 Task: Check the traffic on the Gowanus Expressway.
Action: Mouse moved to (145, 61)
Screenshot: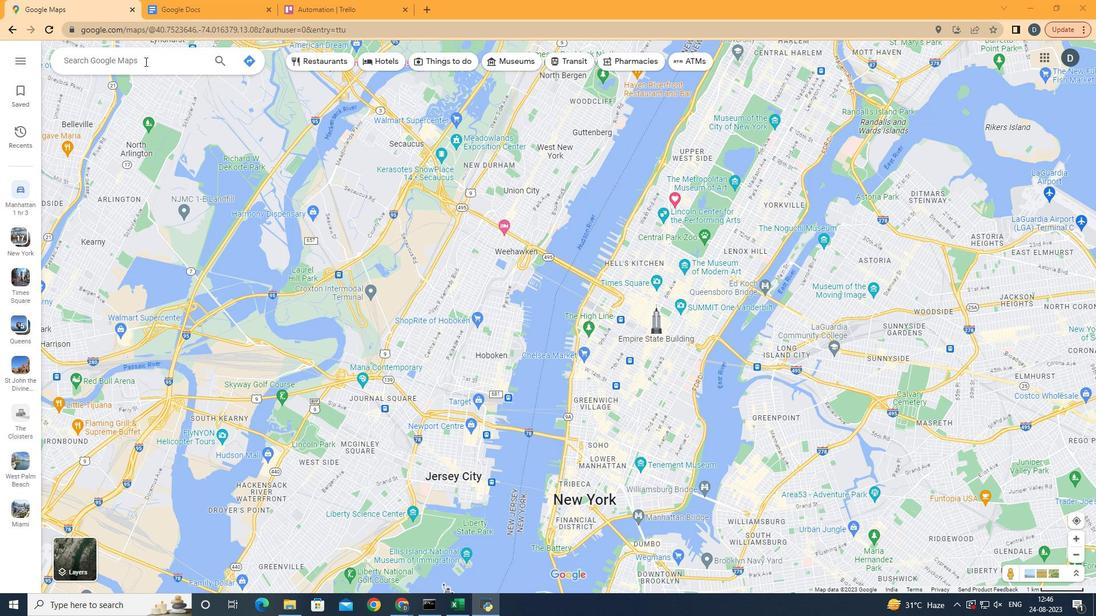 
Action: Mouse pressed left at (145, 61)
Screenshot: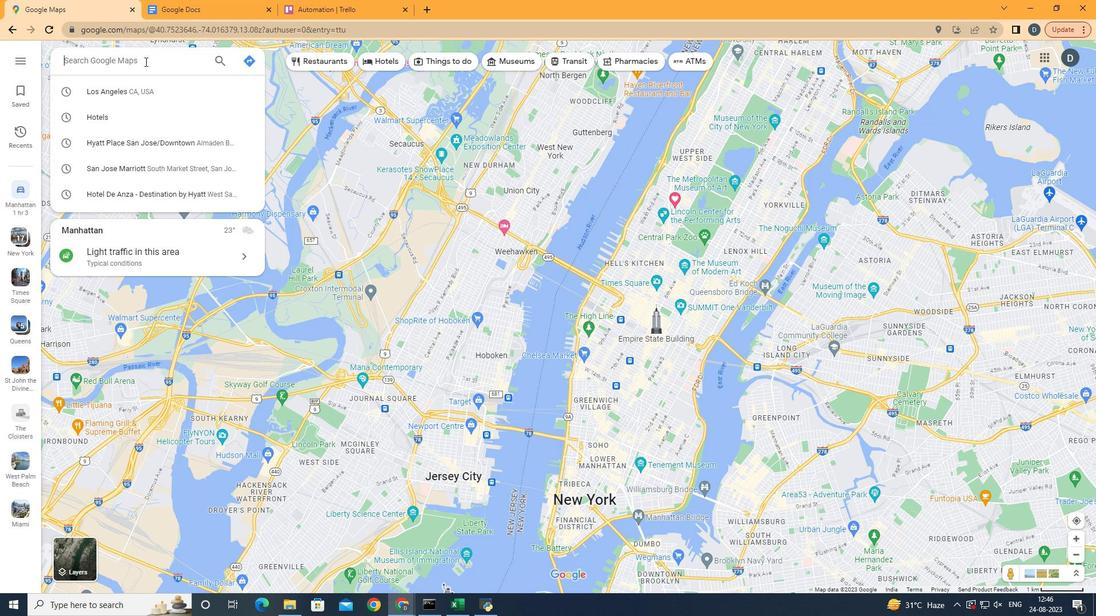 
Action: Key pressed <Key.shift>Gowanus<Key.space><Key.shift><Key.shift><Key.shift>Expressway
Screenshot: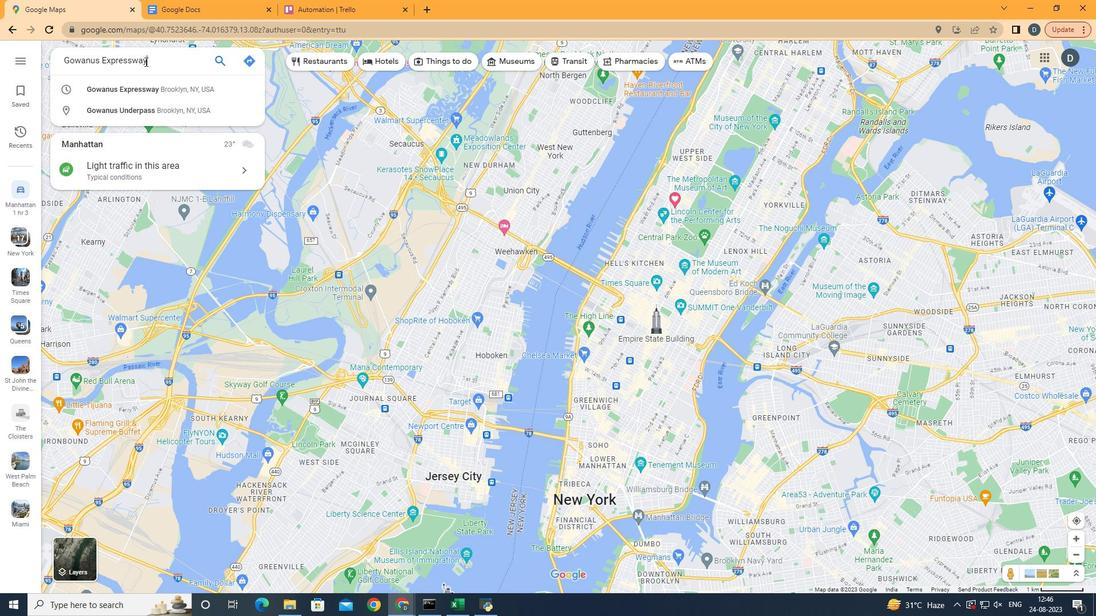 
Action: Mouse moved to (186, 88)
Screenshot: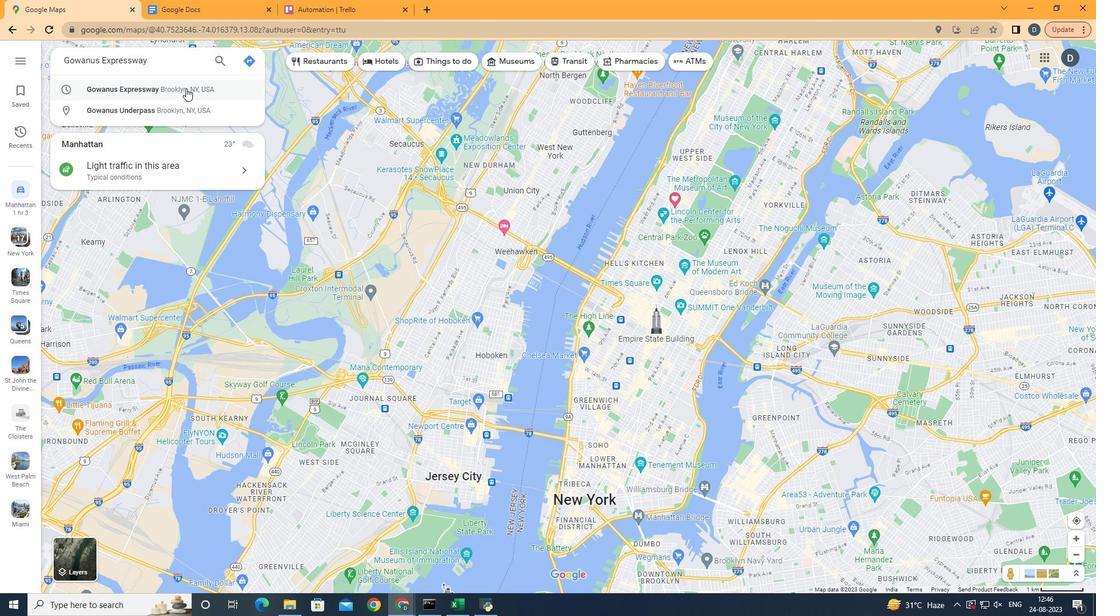
Action: Mouse pressed left at (186, 88)
Screenshot: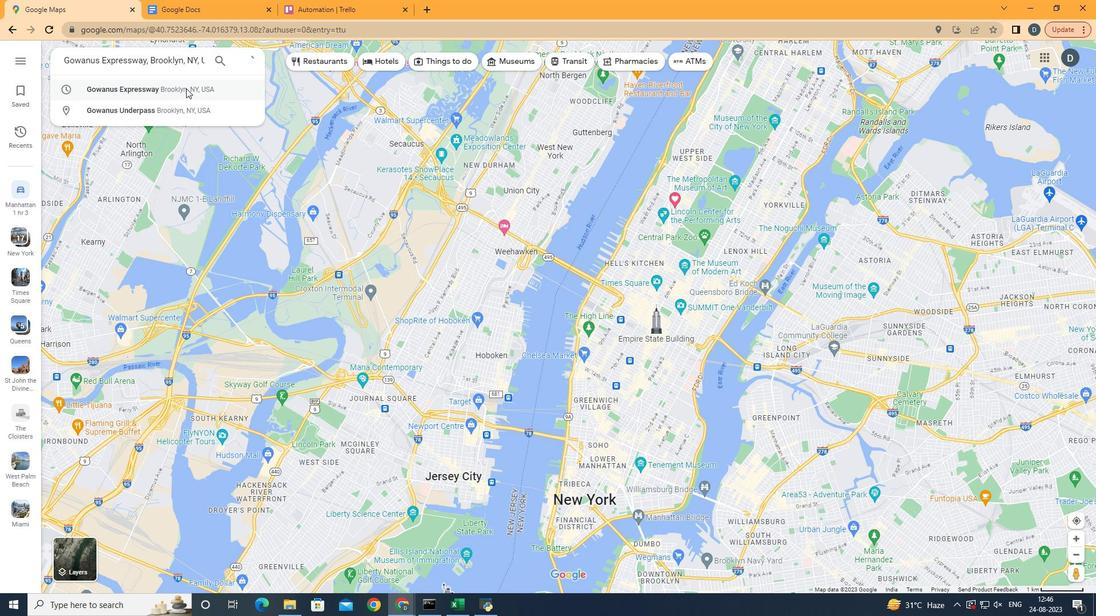 
Action: Mouse moved to (388, 560)
Screenshot: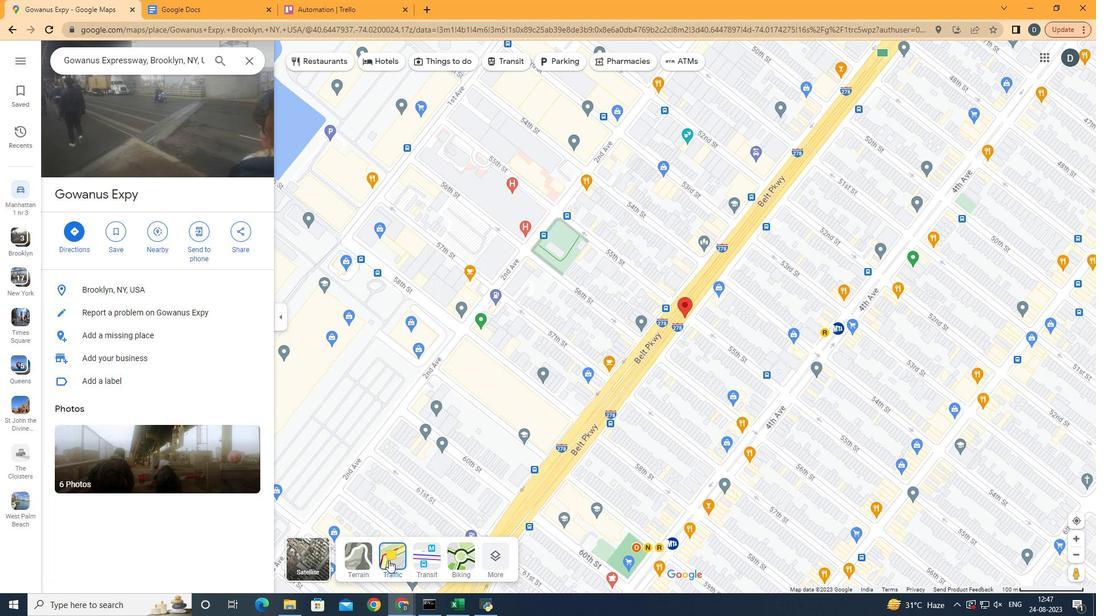 
Action: Mouse pressed left at (388, 560)
Screenshot: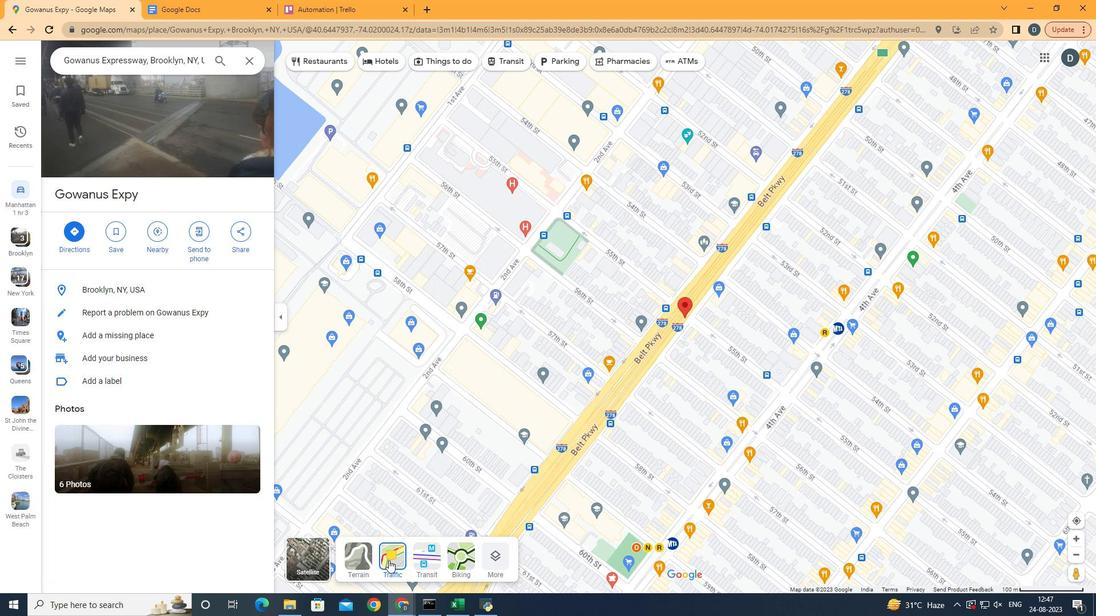 
Action: Mouse moved to (514, 415)
Screenshot: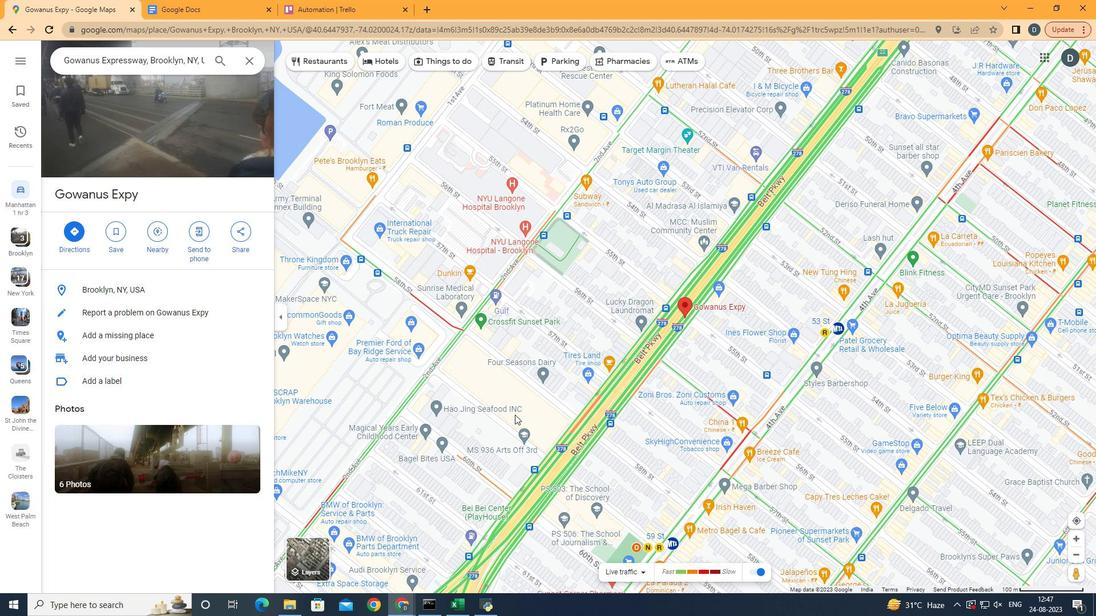 
Action: Mouse scrolled (514, 414) with delta (0, 0)
Screenshot: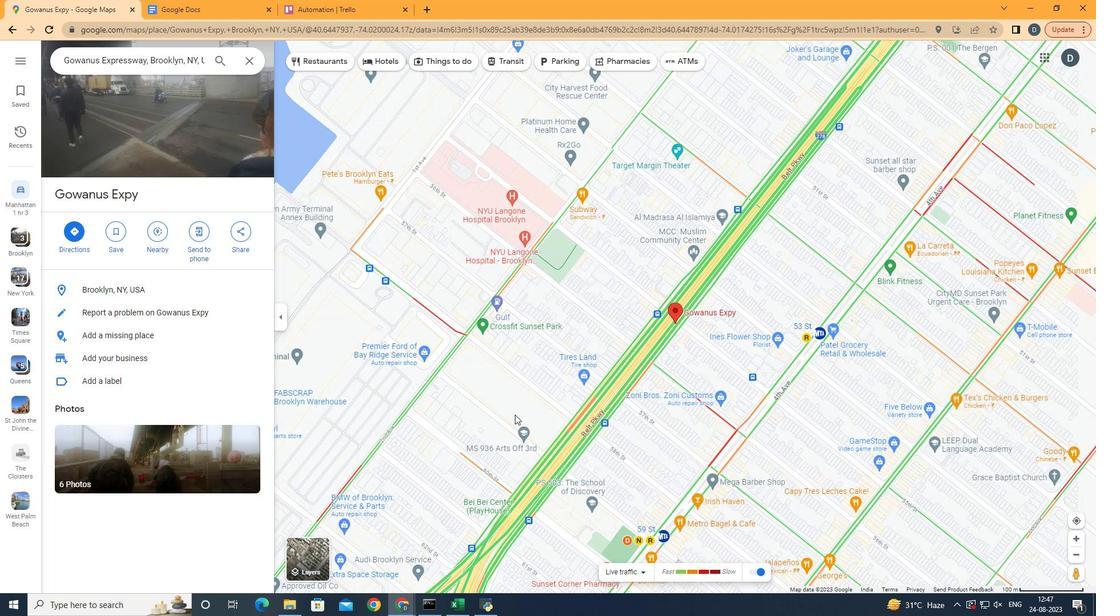 
Action: Mouse scrolled (514, 414) with delta (0, 0)
Screenshot: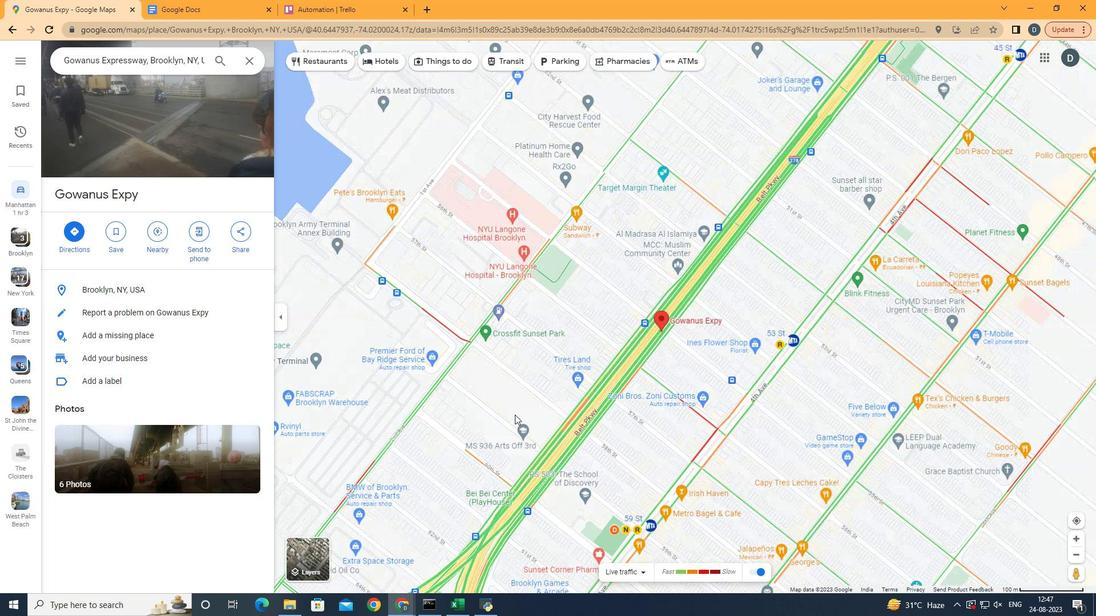 
Action: Mouse scrolled (514, 414) with delta (0, 0)
Screenshot: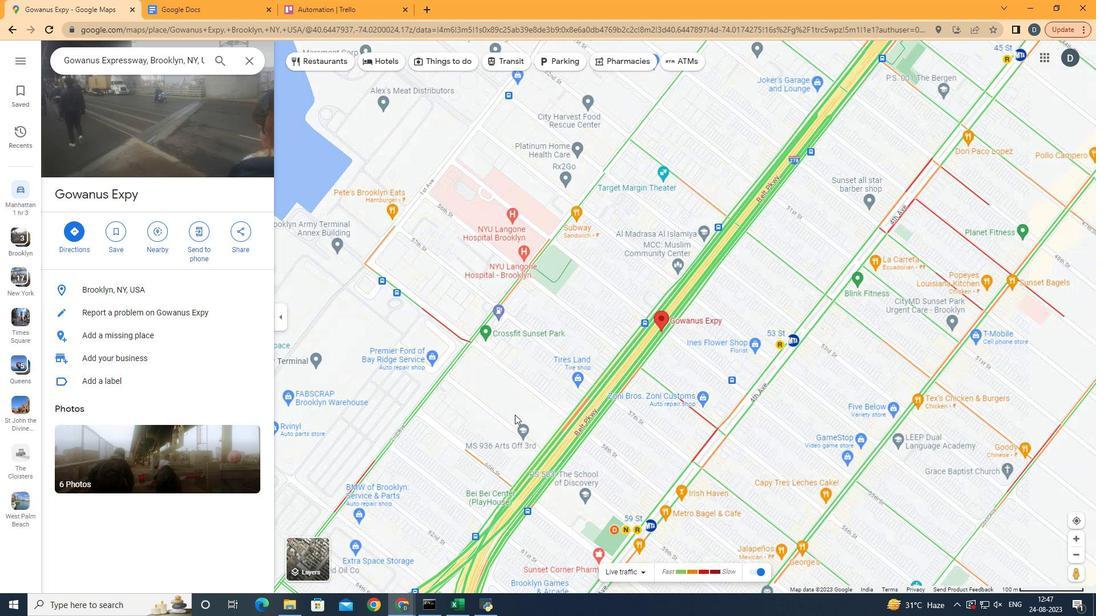 
Action: Mouse scrolled (514, 414) with delta (0, 0)
Screenshot: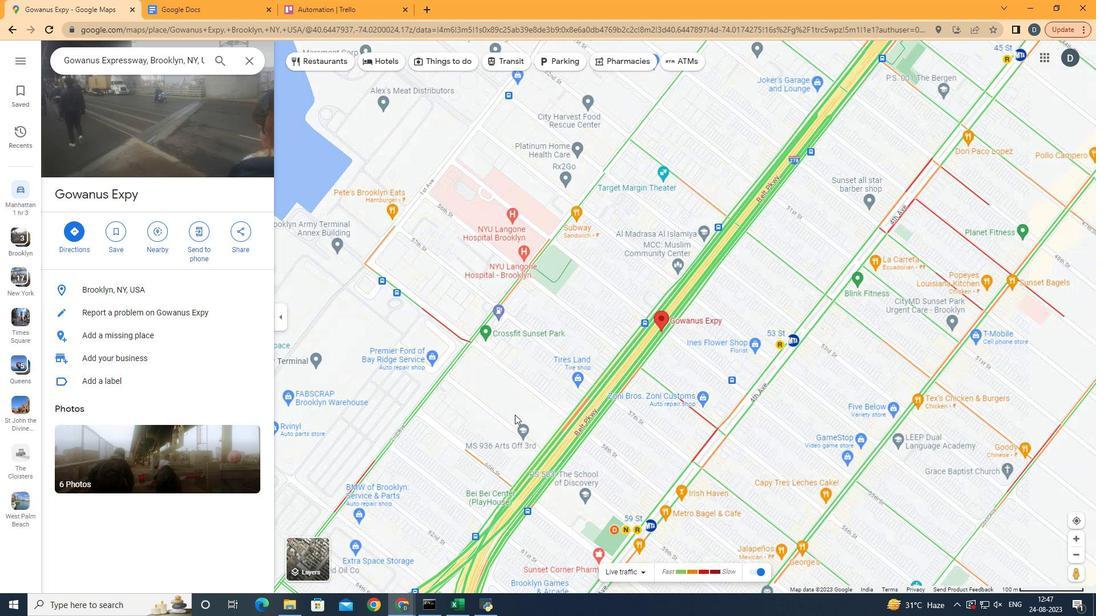 
Action: Mouse scrolled (514, 414) with delta (0, 0)
Screenshot: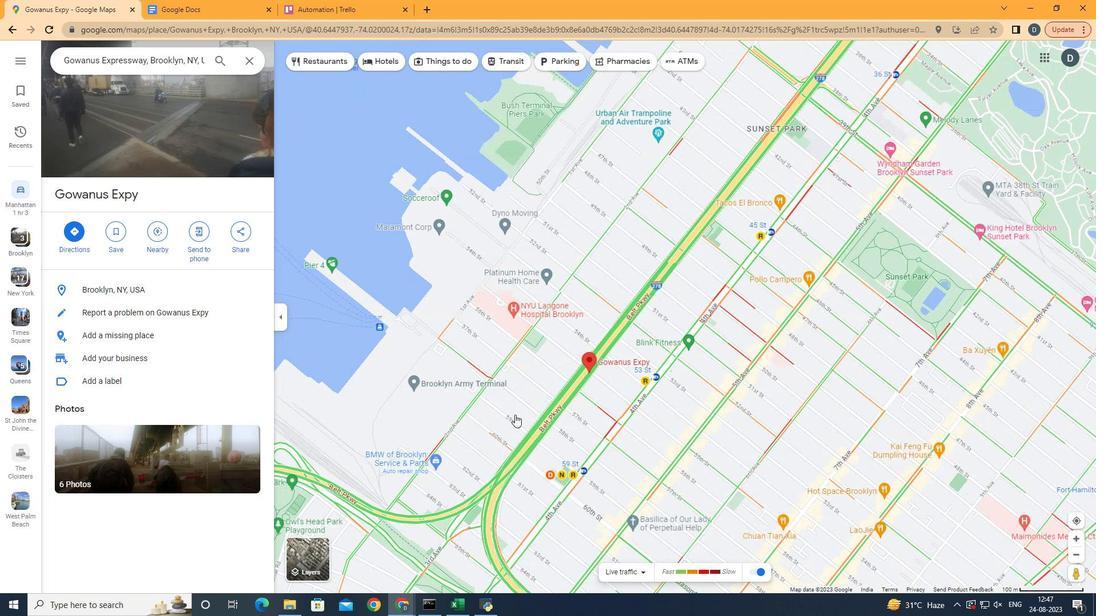 
Action: Mouse scrolled (514, 414) with delta (0, 0)
Screenshot: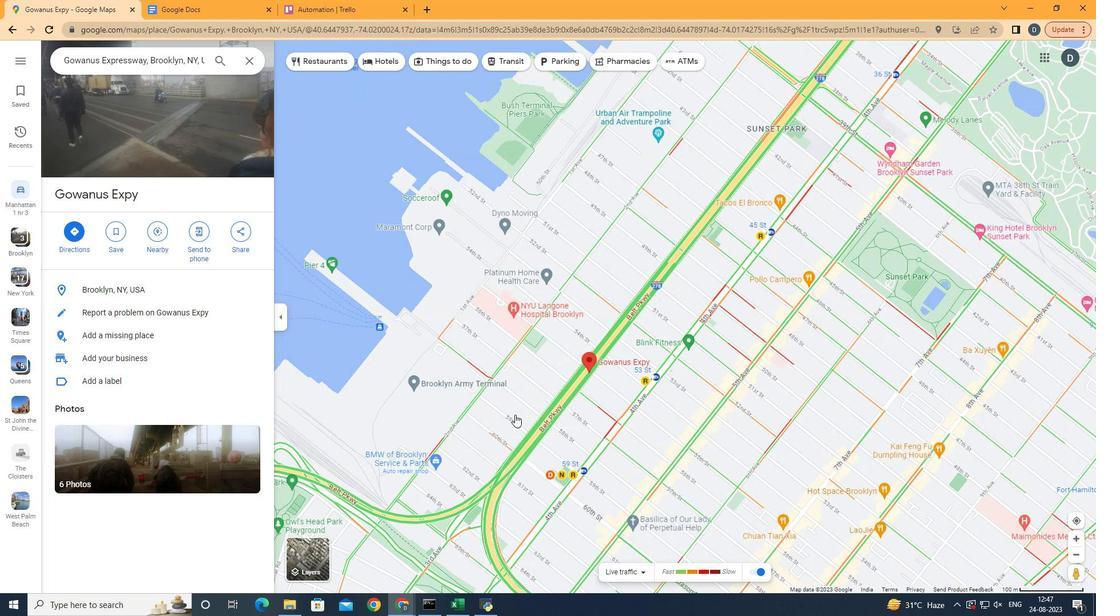 
Action: Mouse scrolled (514, 414) with delta (0, 0)
Screenshot: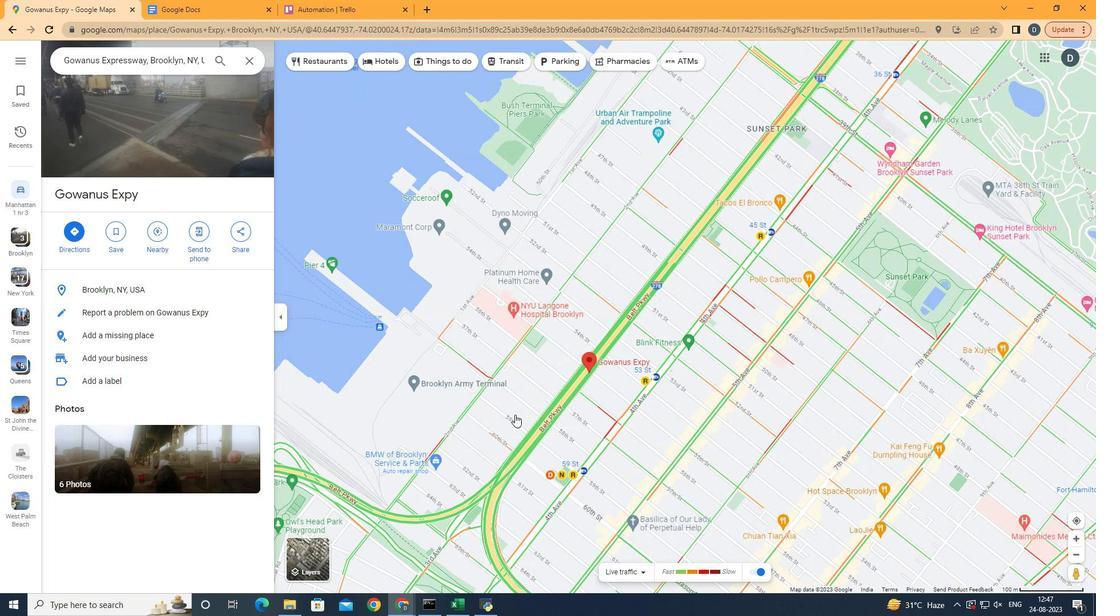 
Action: Mouse scrolled (514, 414) with delta (0, 0)
Screenshot: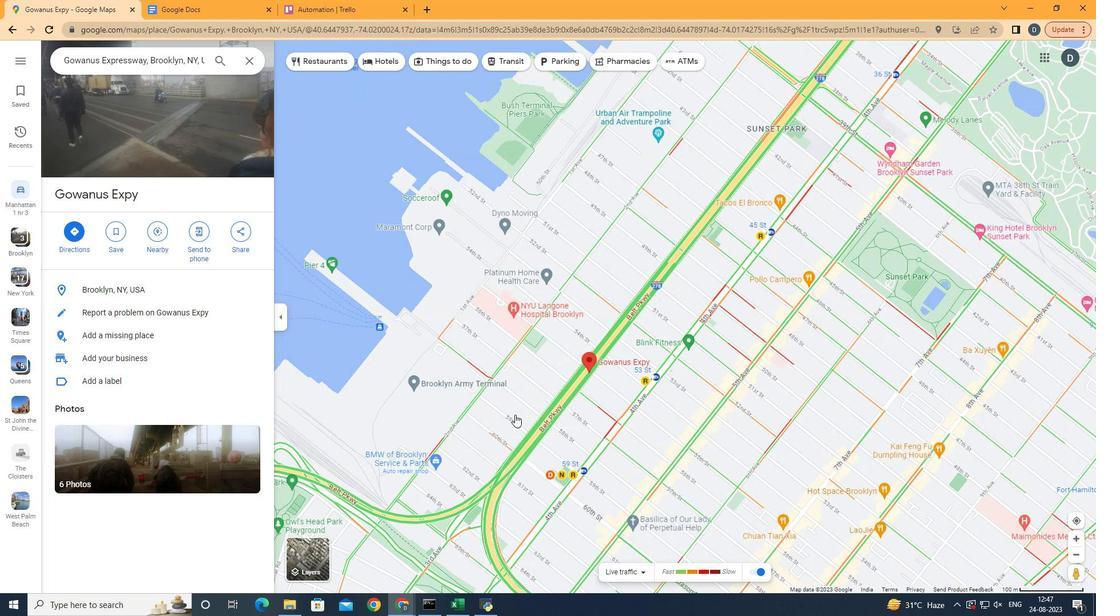 
Action: Mouse scrolled (514, 414) with delta (0, 0)
Screenshot: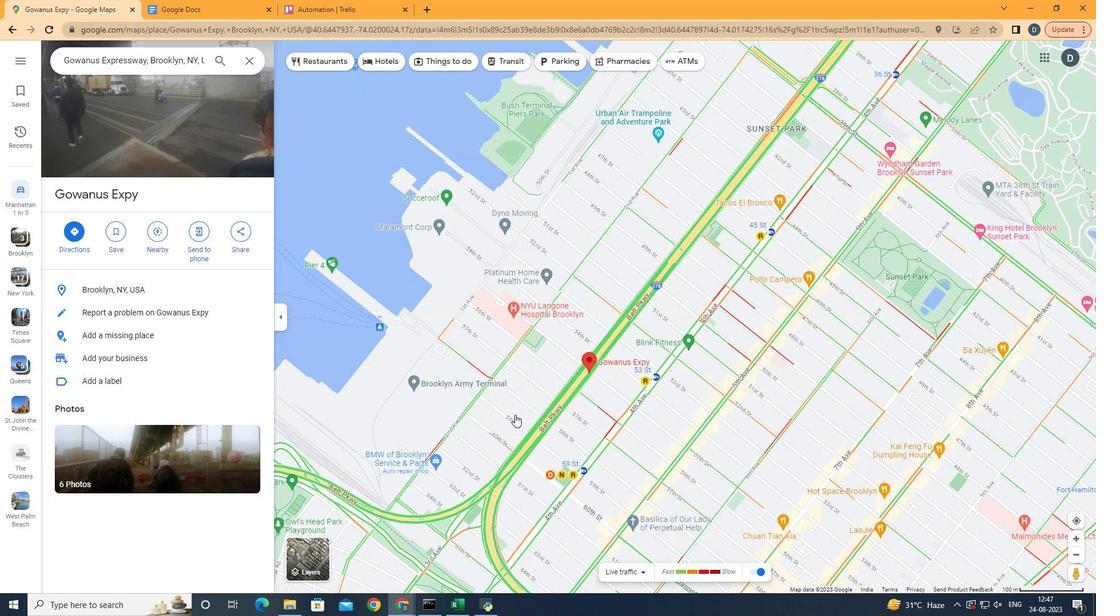 
Action: Mouse moved to (624, 375)
Screenshot: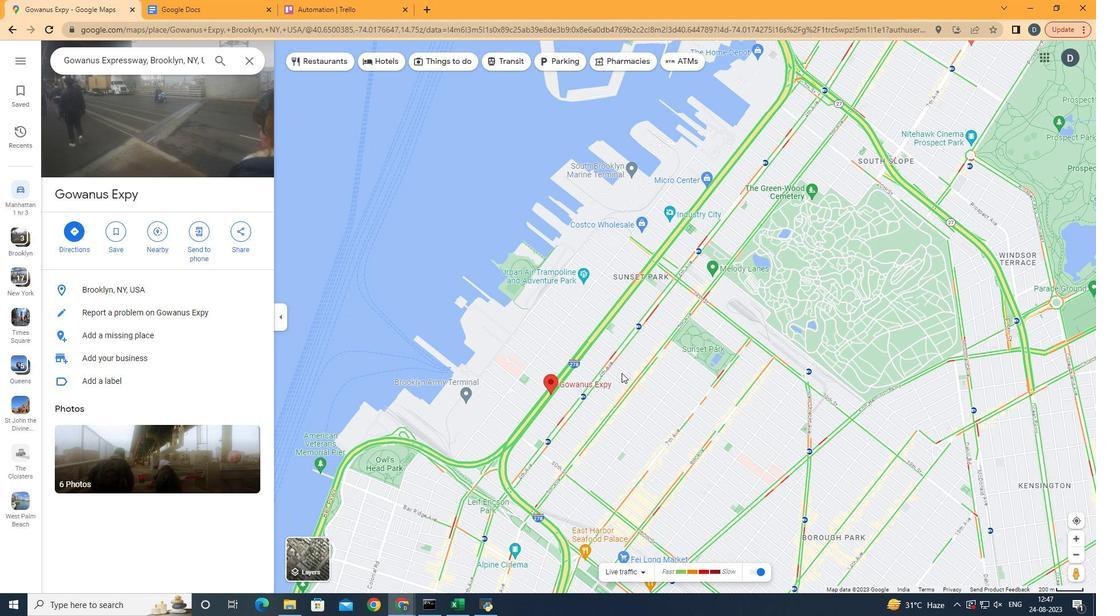 
Action: Mouse pressed left at (624, 375)
Screenshot: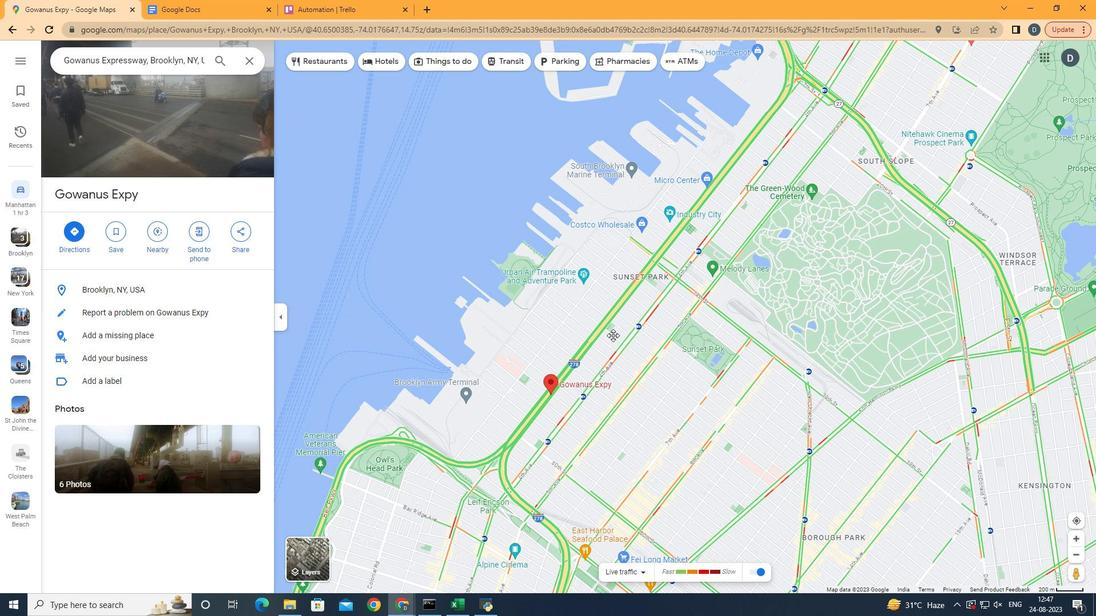 
Action: Mouse moved to (634, 278)
Screenshot: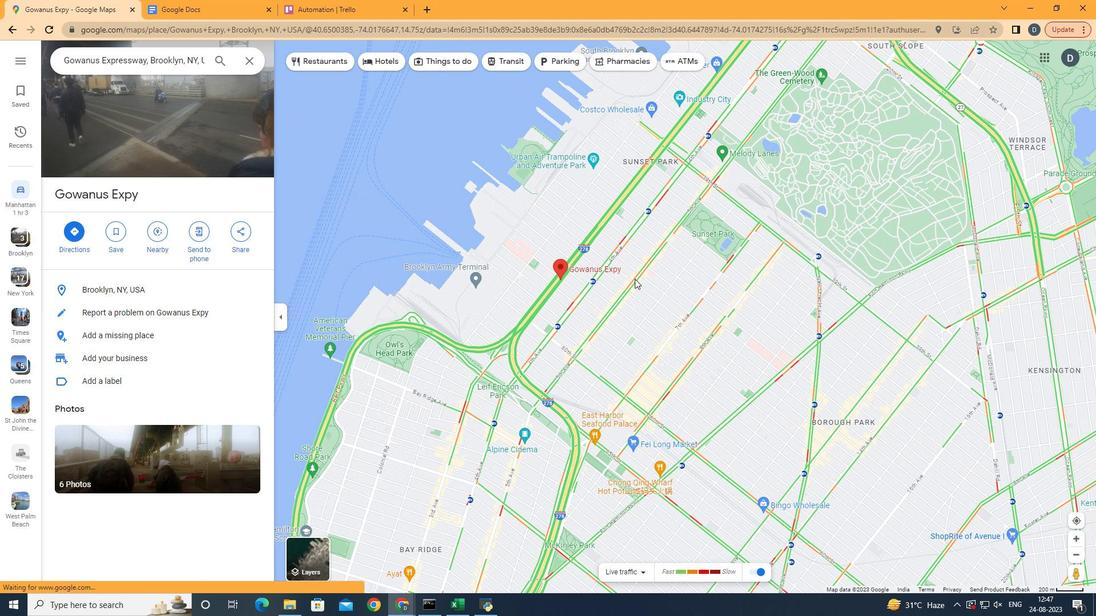 
Action: Mouse scrolled (634, 278) with delta (0, 0)
Screenshot: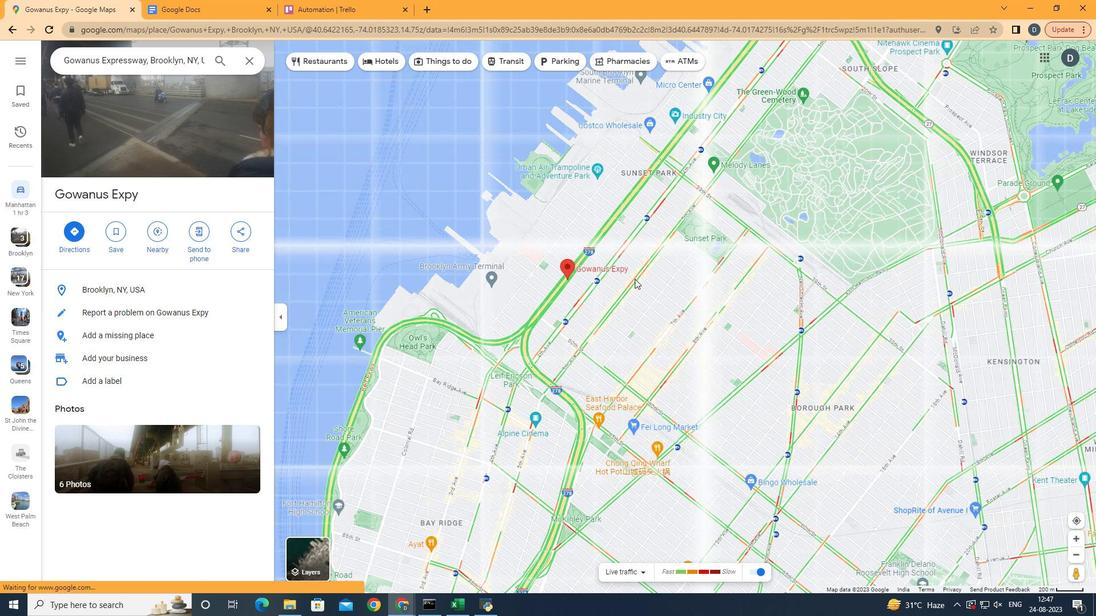 
Action: Mouse moved to (634, 279)
Screenshot: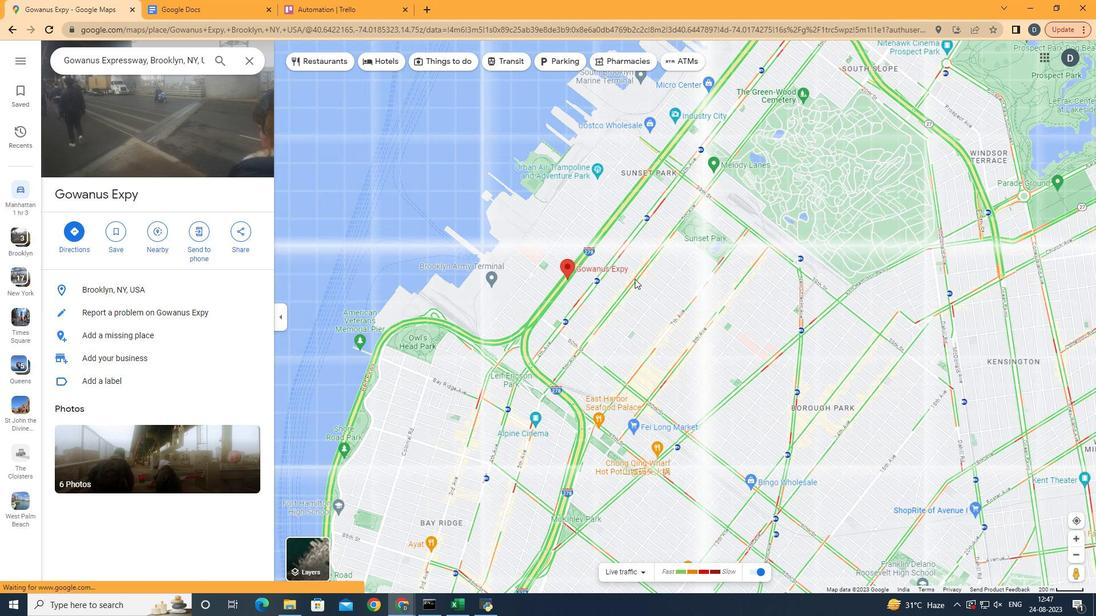 
Action: Mouse scrolled (634, 278) with delta (0, 0)
Screenshot: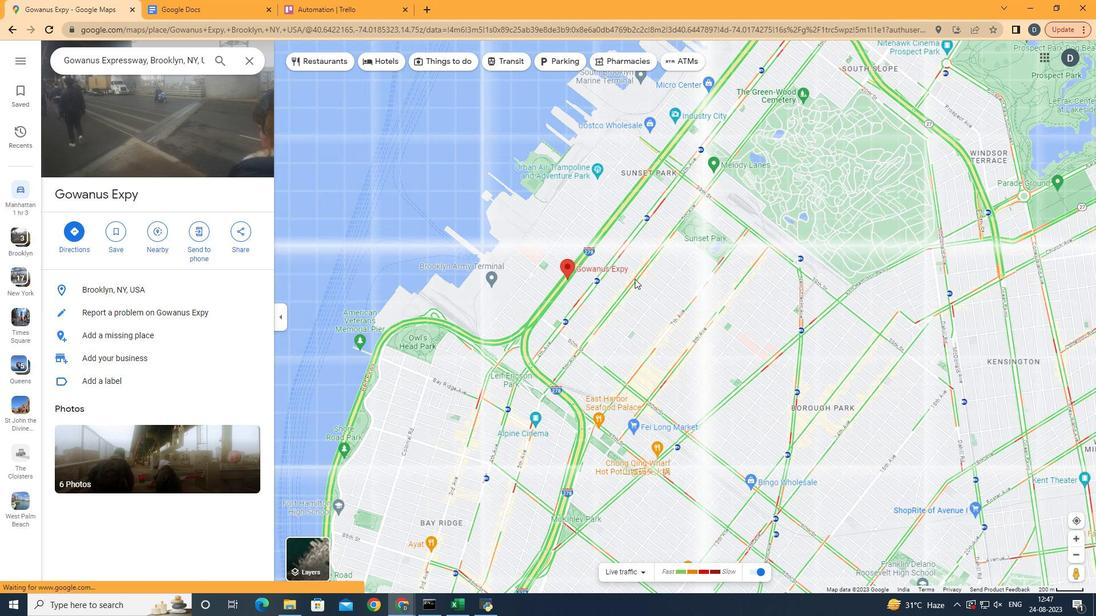 
Action: Mouse scrolled (634, 278) with delta (0, 0)
Screenshot: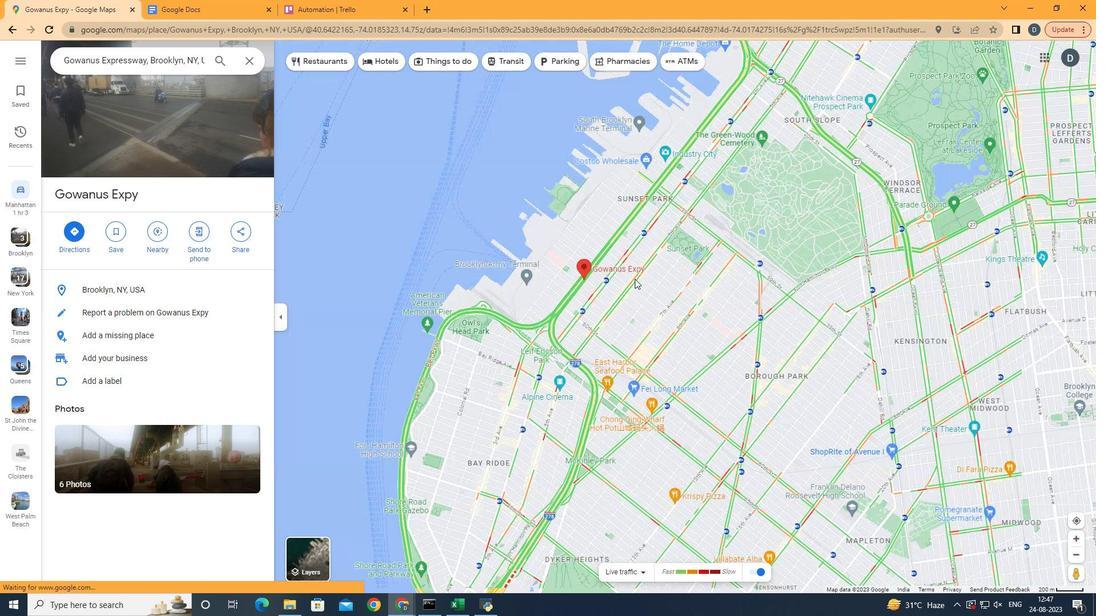 
Action: Mouse scrolled (634, 278) with delta (0, 0)
Screenshot: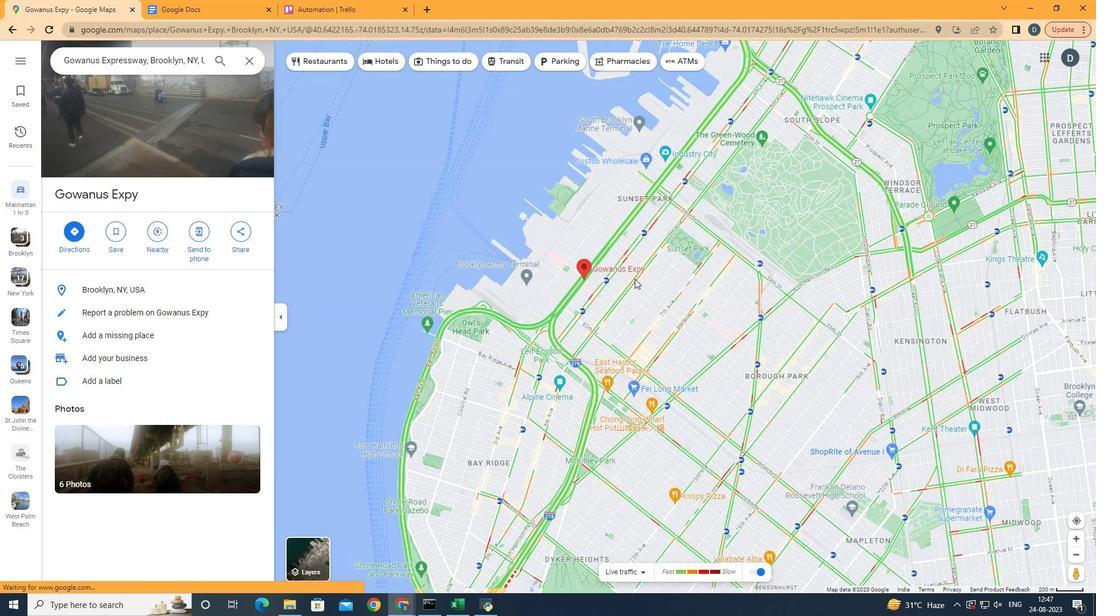 
Action: Mouse scrolled (634, 278) with delta (0, 0)
Screenshot: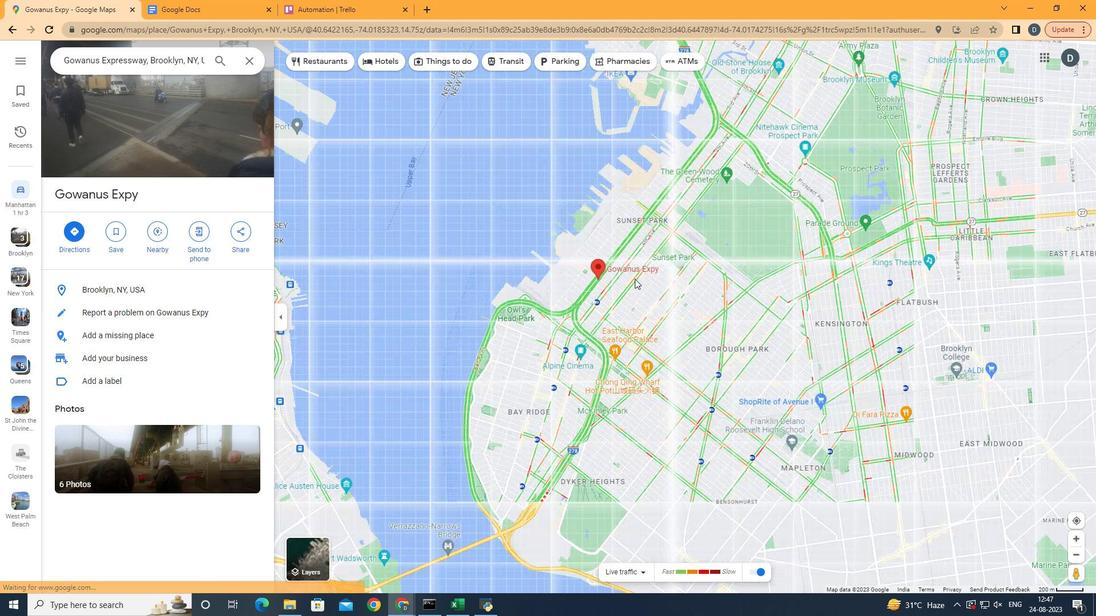 
Action: Mouse moved to (664, 291)
Screenshot: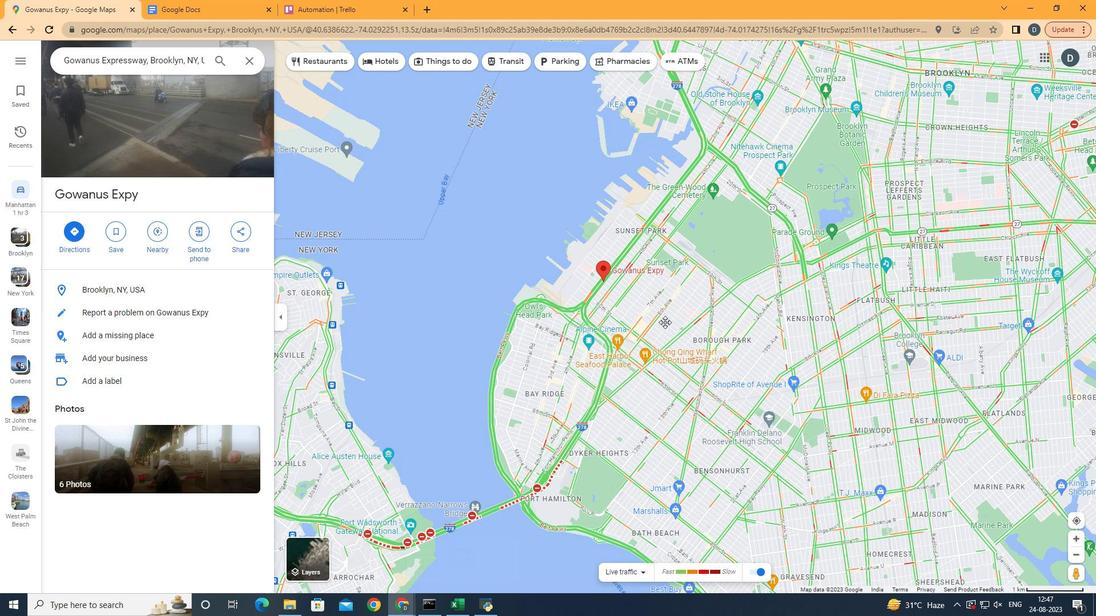 
Action: Mouse pressed left at (664, 291)
Screenshot: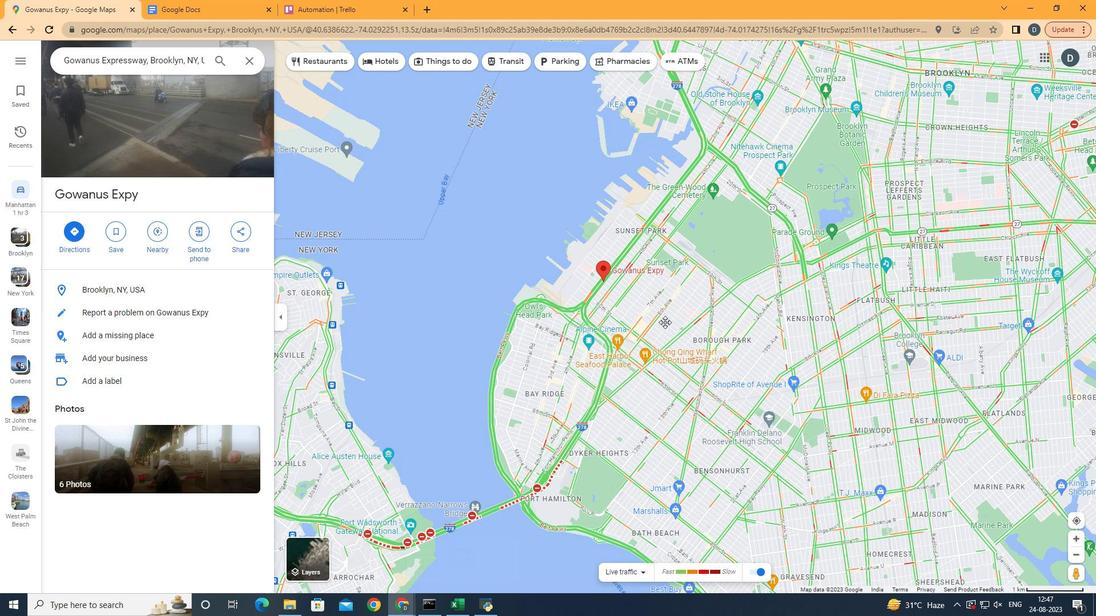 
Action: Mouse moved to (469, 493)
Screenshot: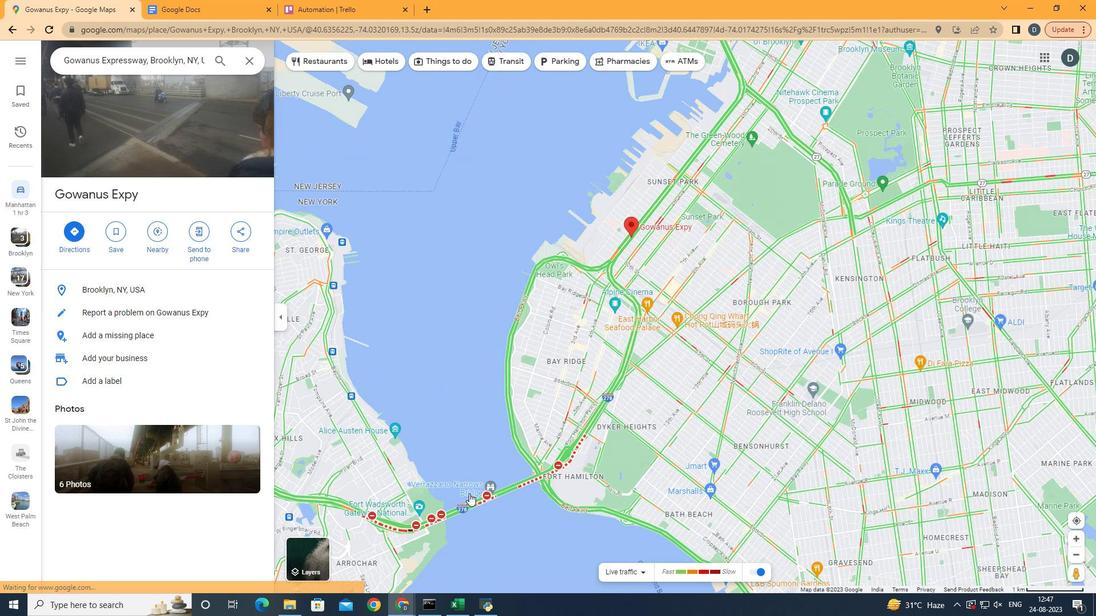 
Action: Mouse scrolled (469, 494) with delta (0, 0)
Screenshot: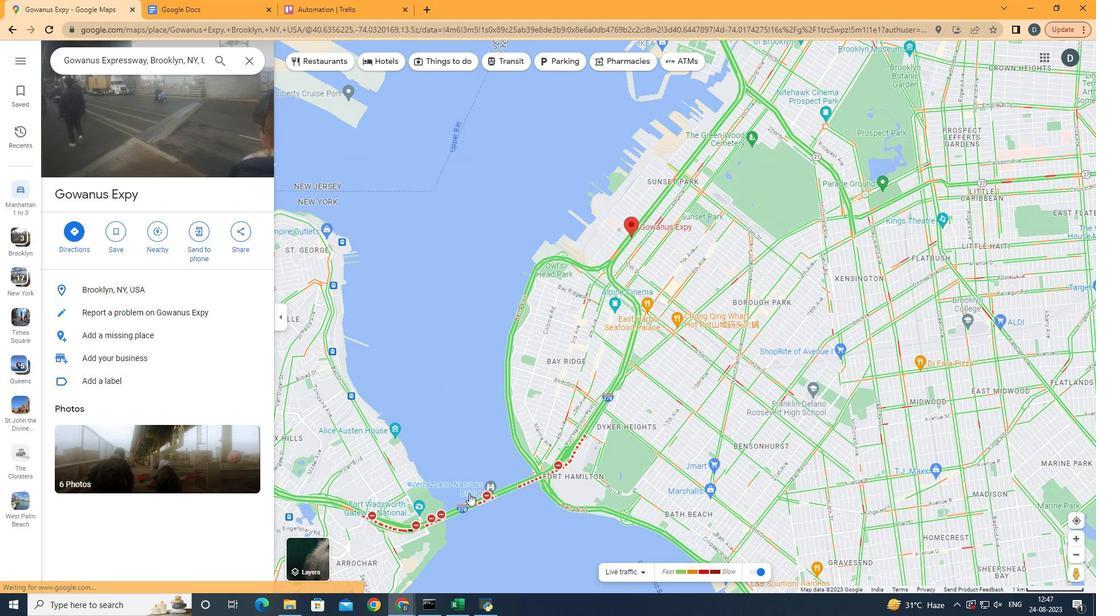 
Action: Mouse scrolled (469, 494) with delta (0, 0)
Screenshot: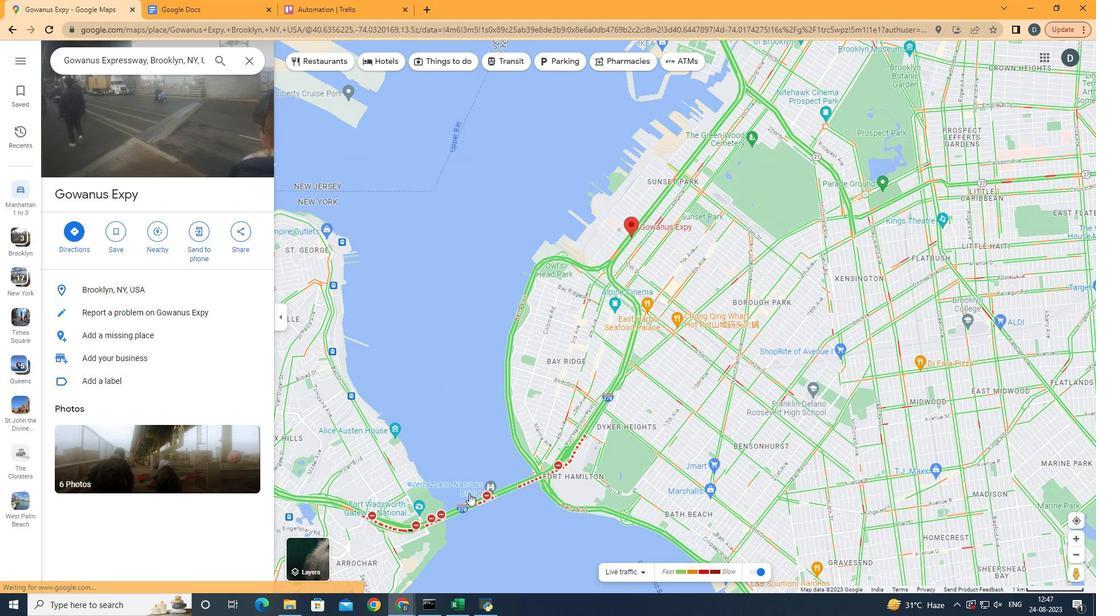 
Action: Mouse scrolled (469, 494) with delta (0, 0)
Screenshot: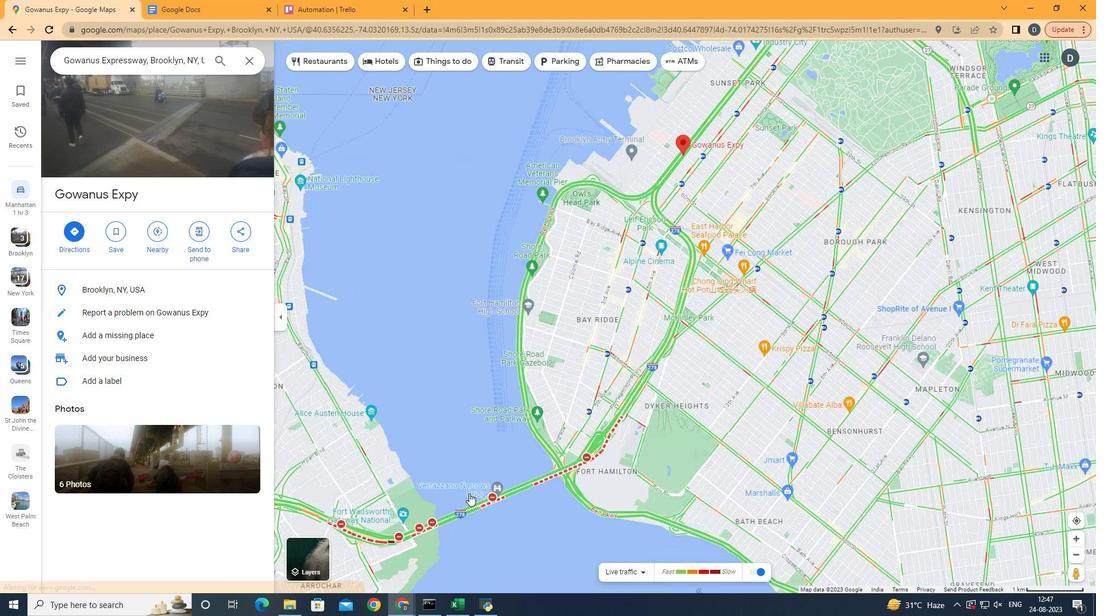 
Action: Mouse scrolled (469, 494) with delta (0, 0)
Screenshot: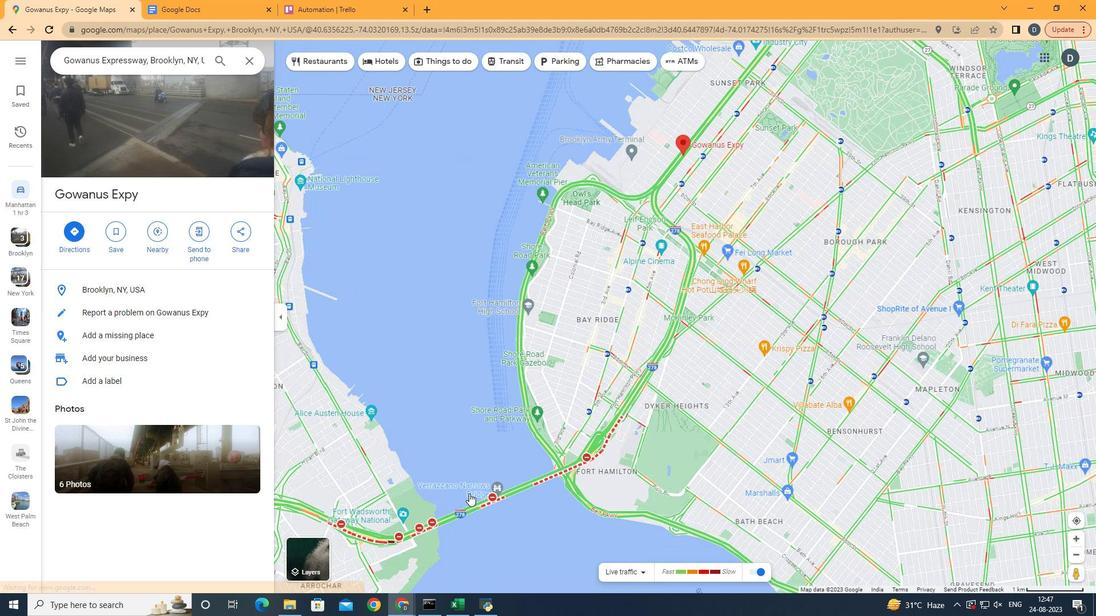 
Action: Mouse scrolled (469, 494) with delta (0, 0)
Screenshot: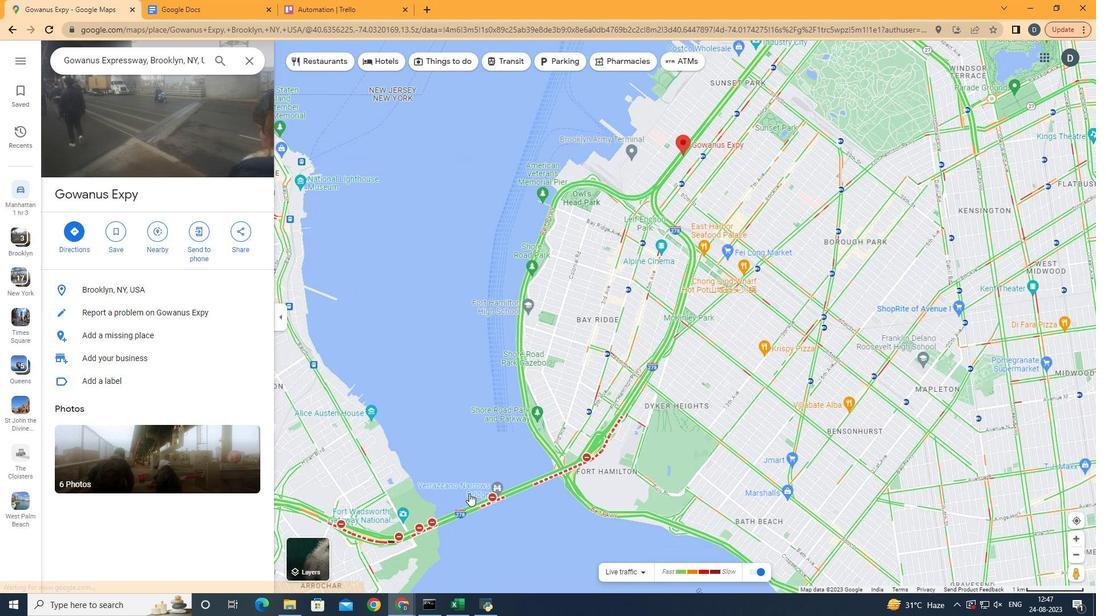 
Action: Mouse moved to (759, 212)
Screenshot: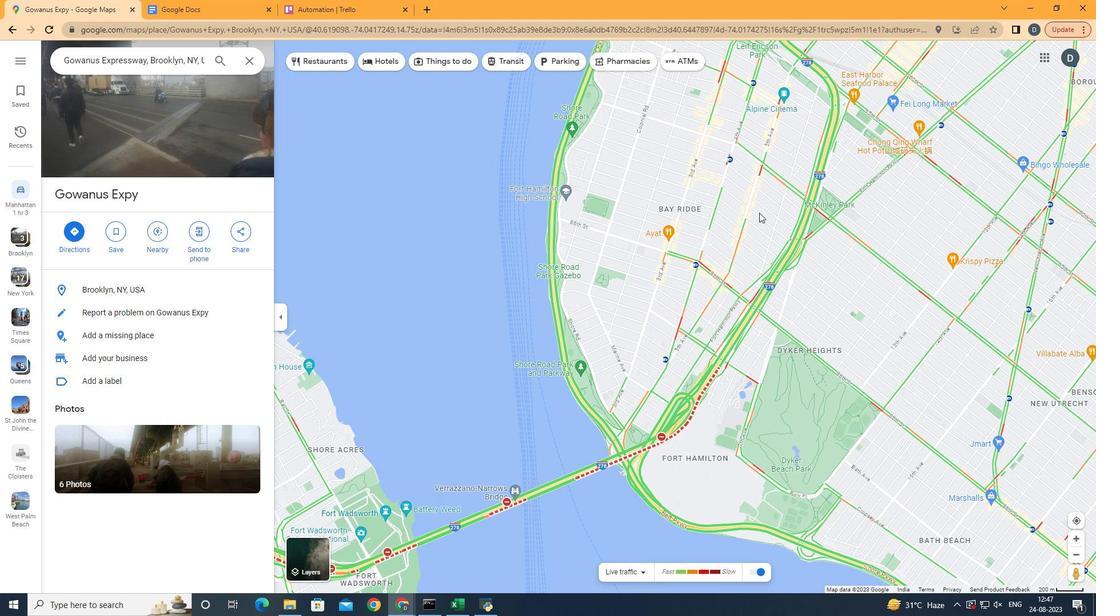 
Action: Mouse pressed left at (759, 212)
Screenshot: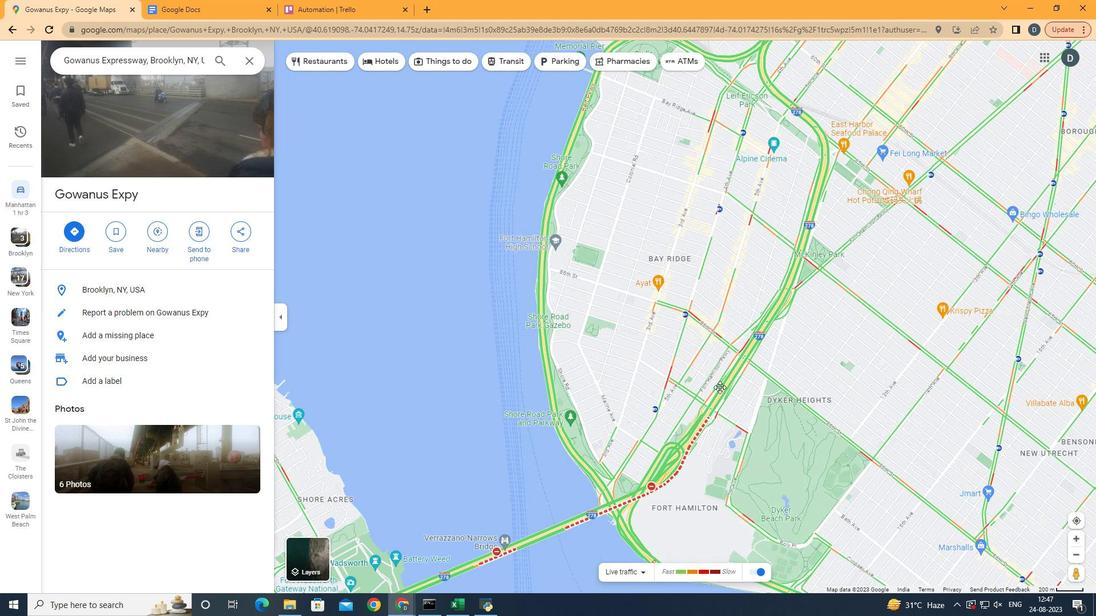 
Action: Mouse moved to (835, 198)
Screenshot: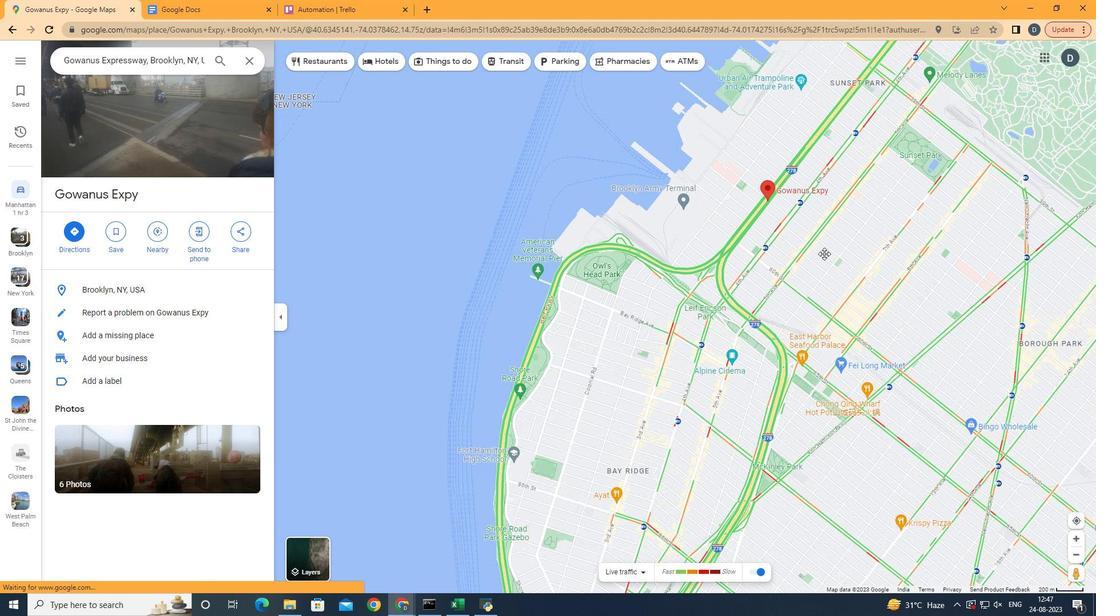 
Action: Mouse pressed left at (835, 198)
Screenshot: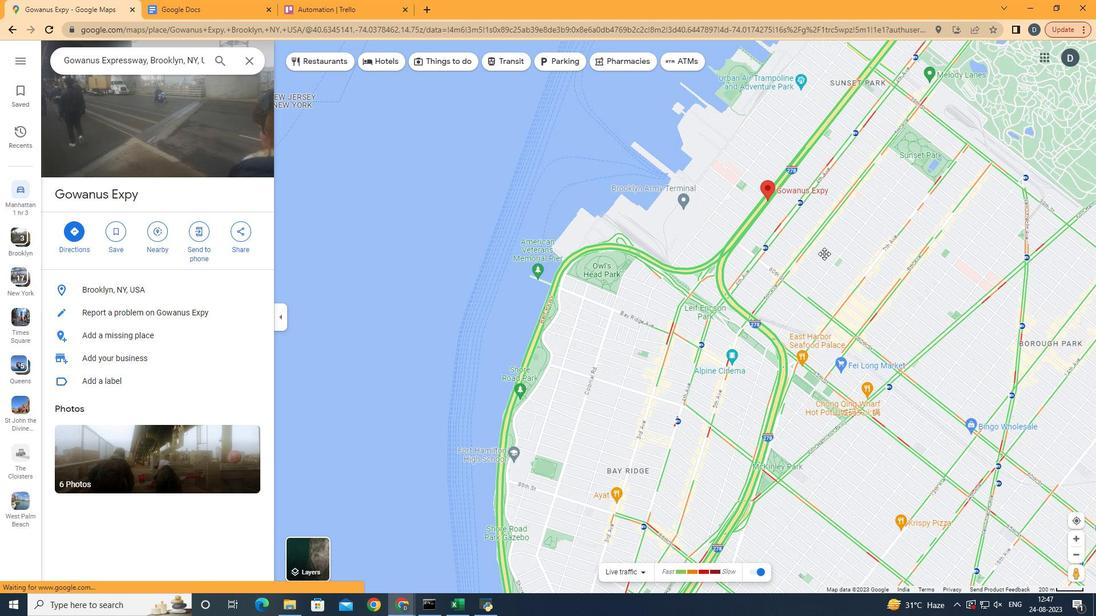 
Action: Mouse moved to (791, 195)
Screenshot: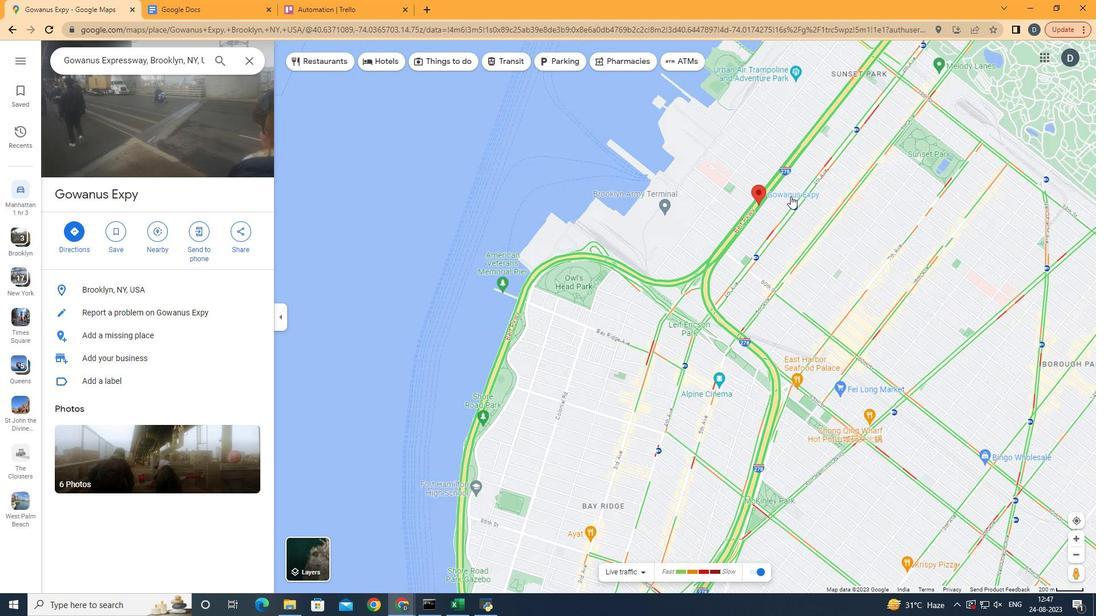 
Action: Mouse scrolled (791, 196) with delta (0, 0)
Screenshot: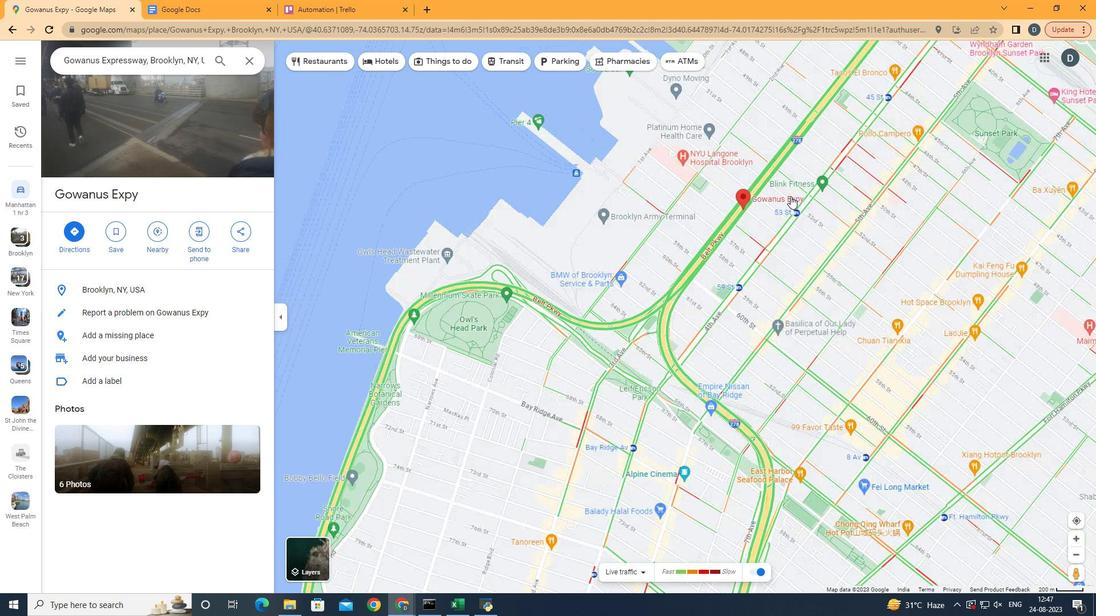 
Action: Mouse scrolled (791, 196) with delta (0, 0)
Screenshot: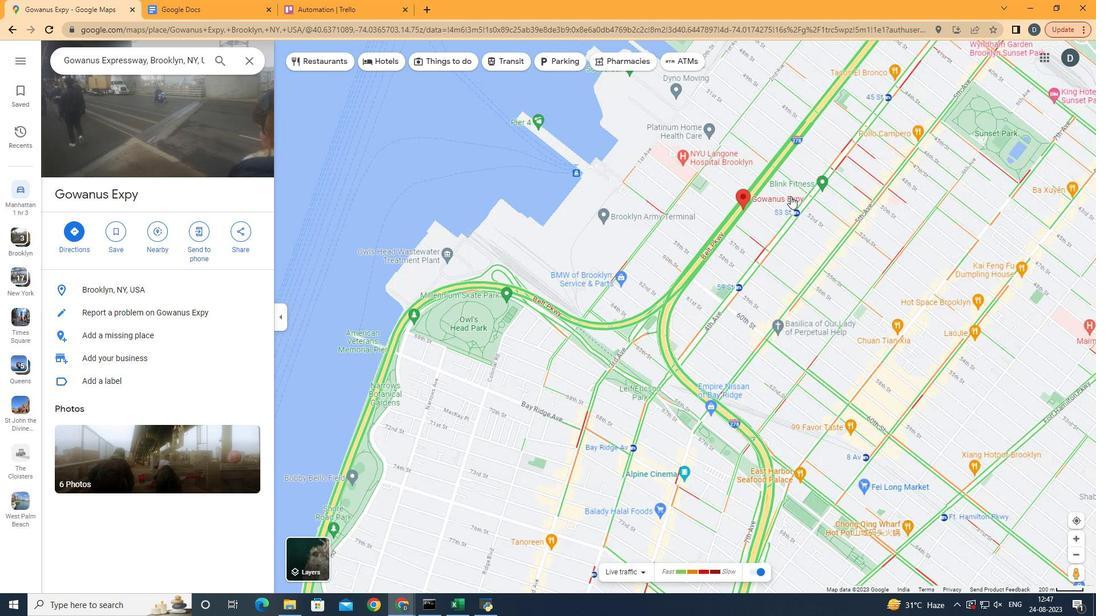 
Action: Mouse moved to (791, 195)
Screenshot: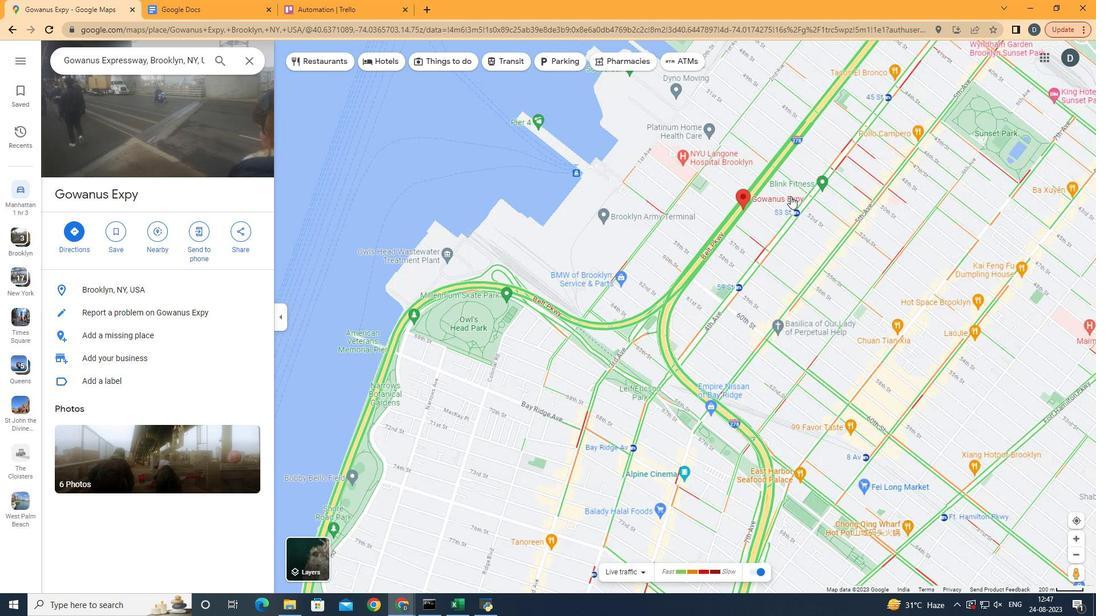 
Action: Mouse scrolled (791, 196) with delta (0, 0)
Screenshot: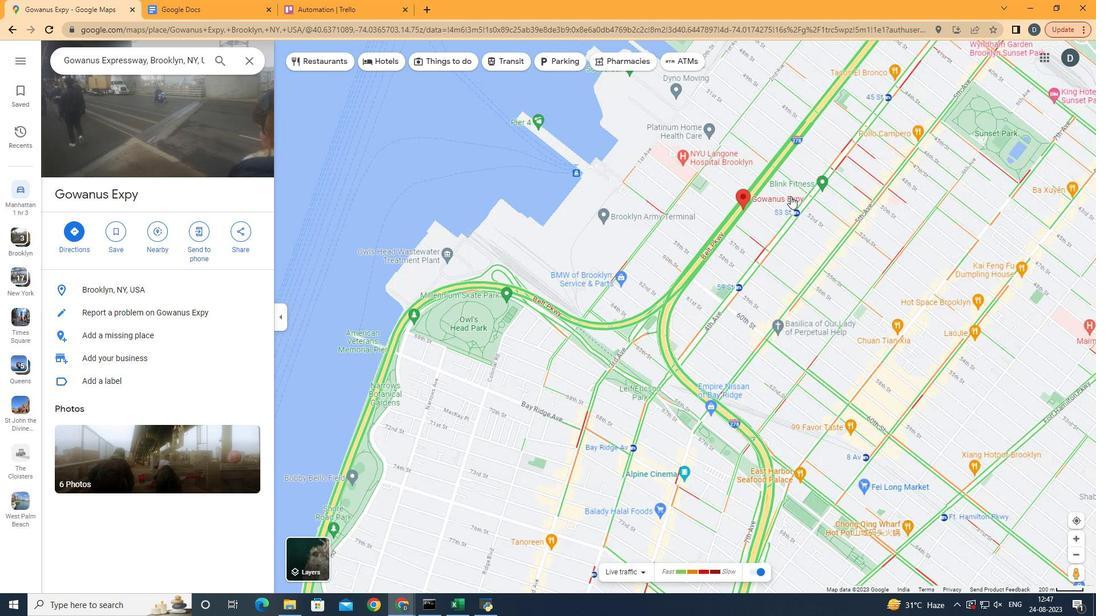 
Action: Mouse moved to (790, 196)
Screenshot: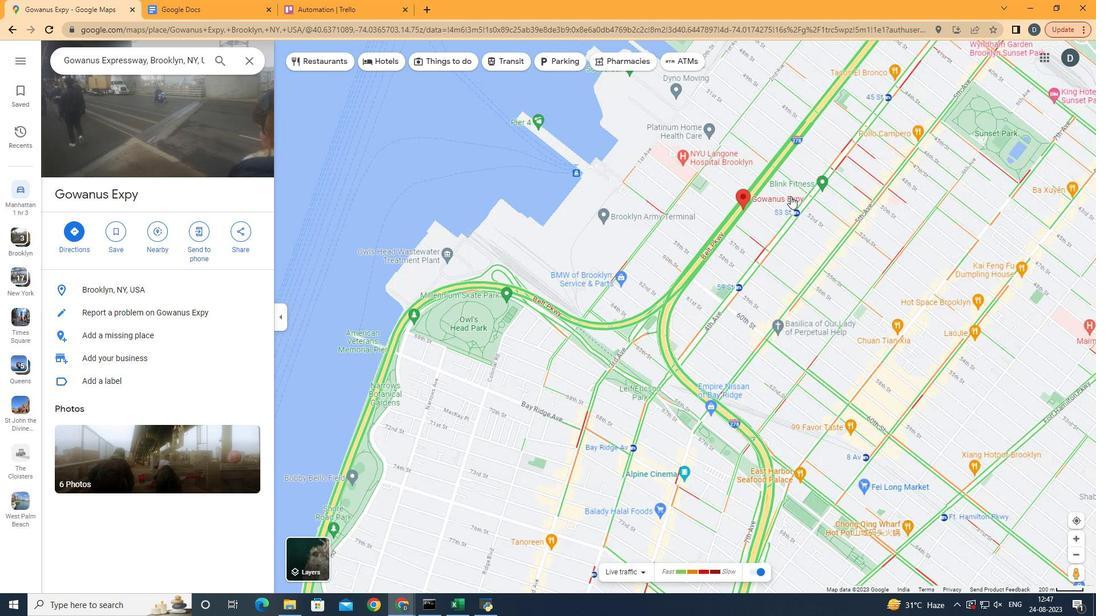 
Action: Mouse scrolled (790, 196) with delta (0, 0)
Screenshot: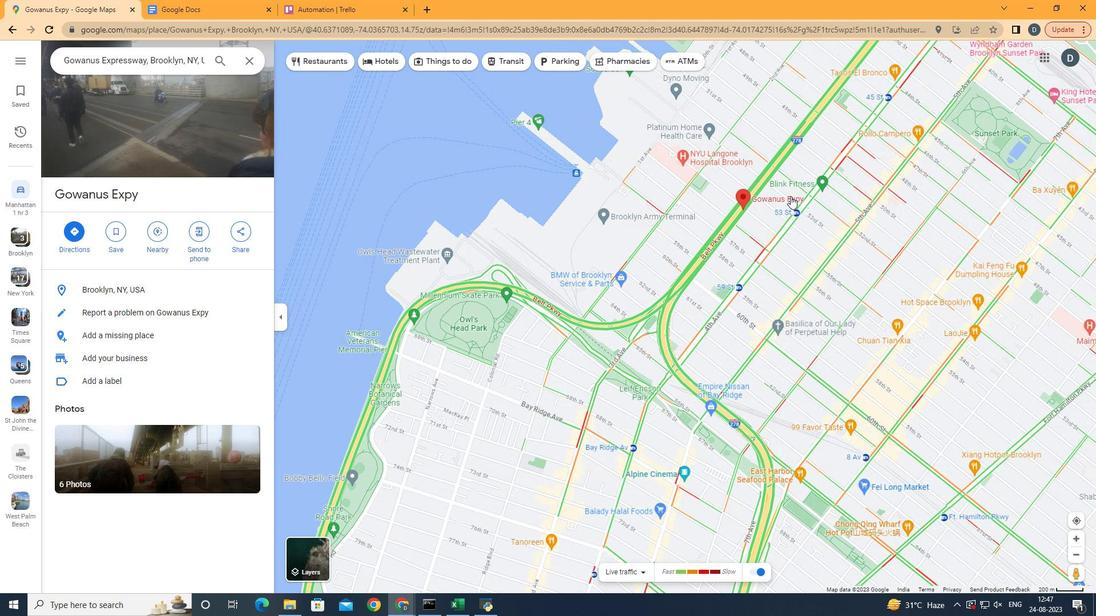 
Action: Mouse moved to (834, 141)
Screenshot: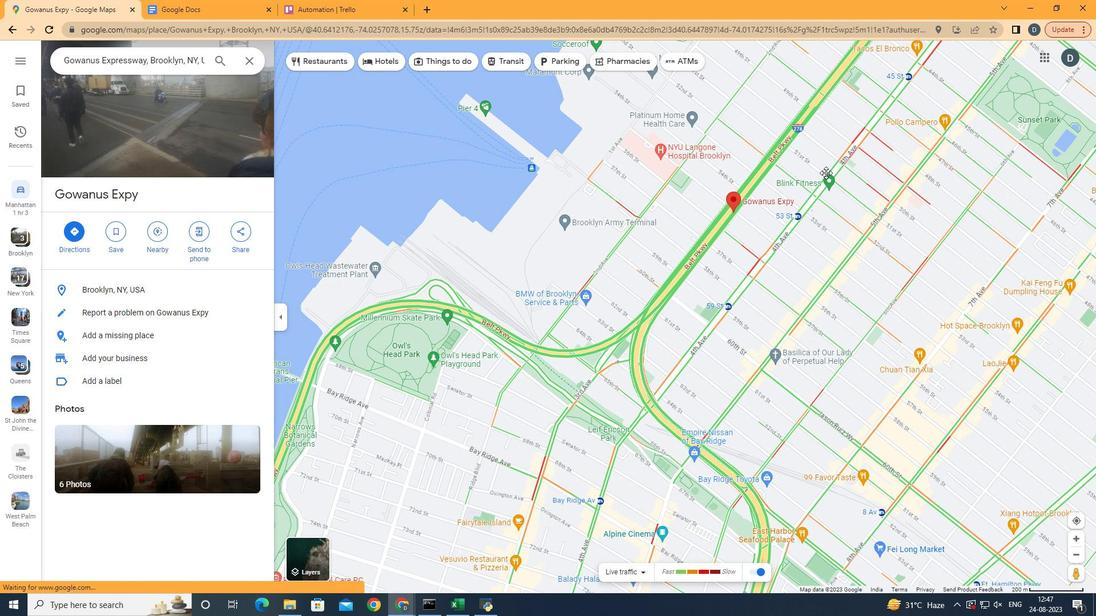 
Action: Mouse pressed left at (834, 141)
Screenshot: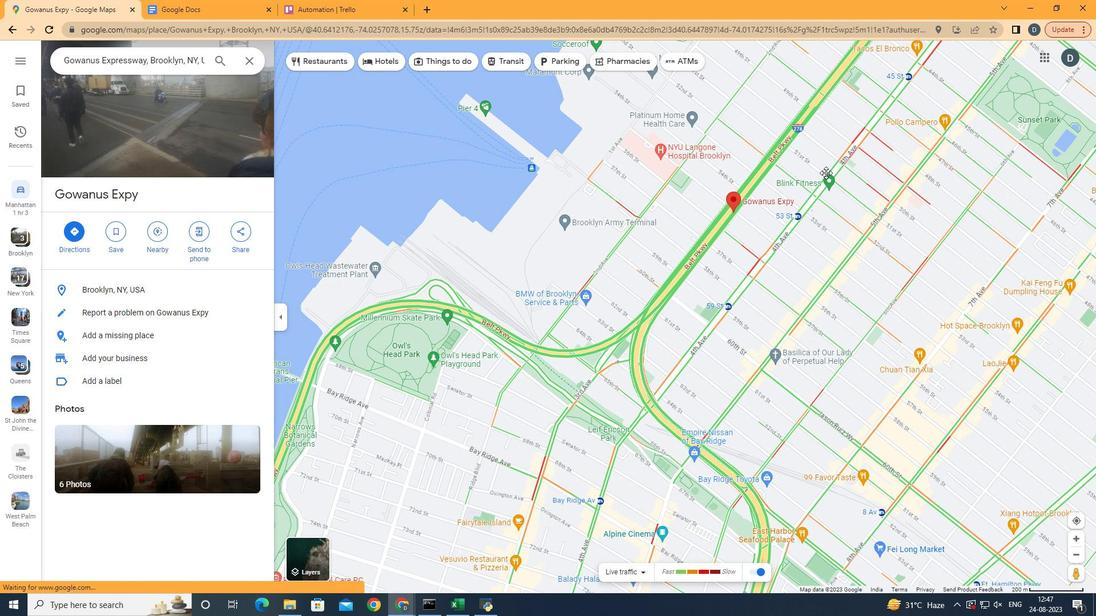 
Action: Mouse moved to (896, 137)
Screenshot: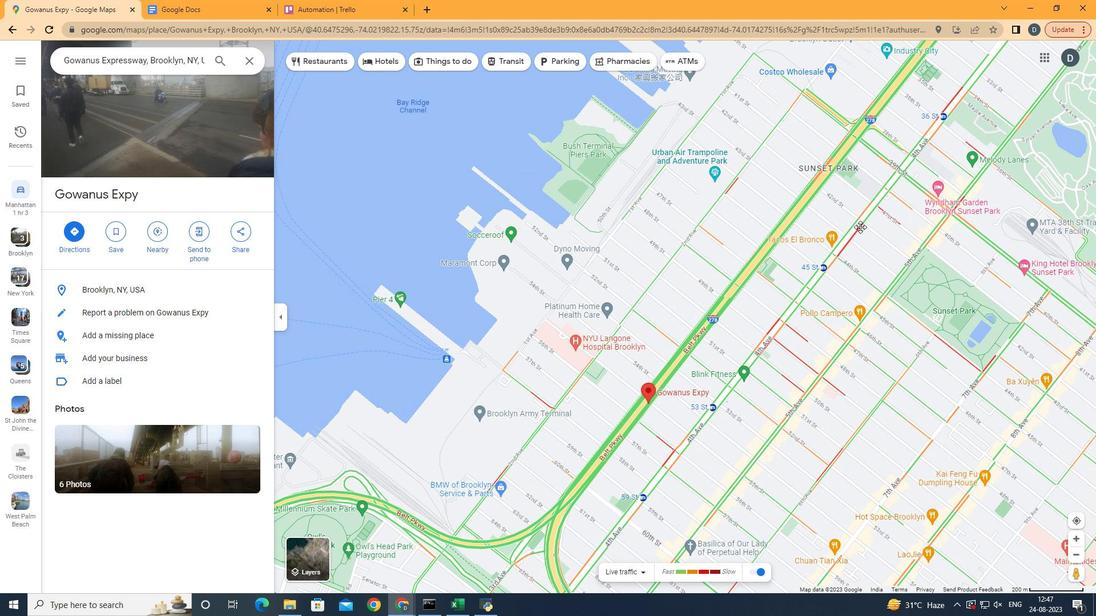 
Action: Mouse pressed left at (896, 137)
Screenshot: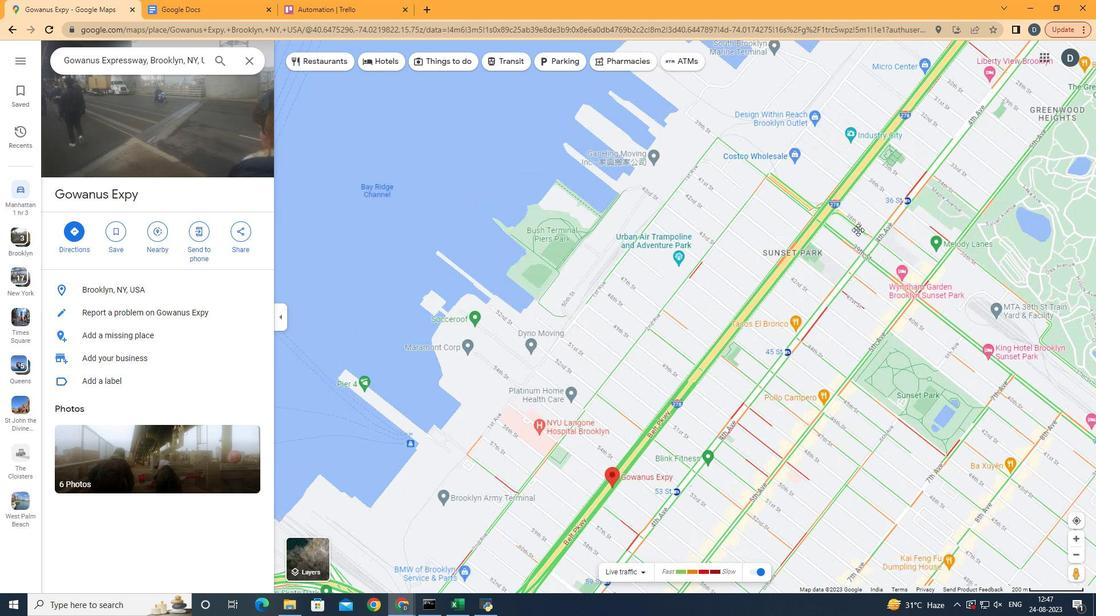 
Action: Mouse moved to (979, 90)
Screenshot: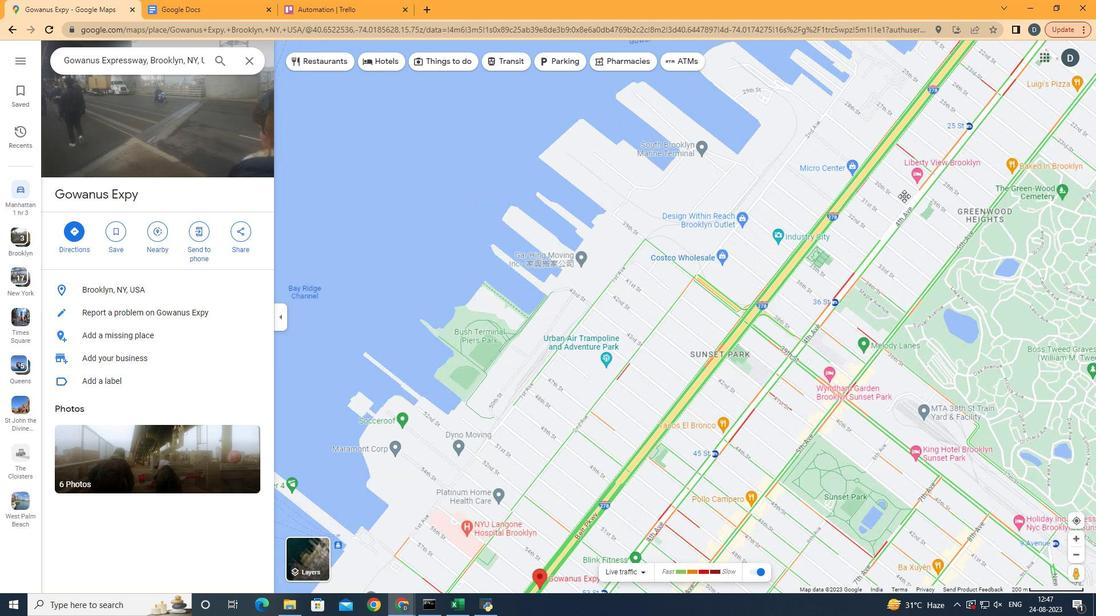 
Action: Mouse pressed left at (979, 90)
Screenshot: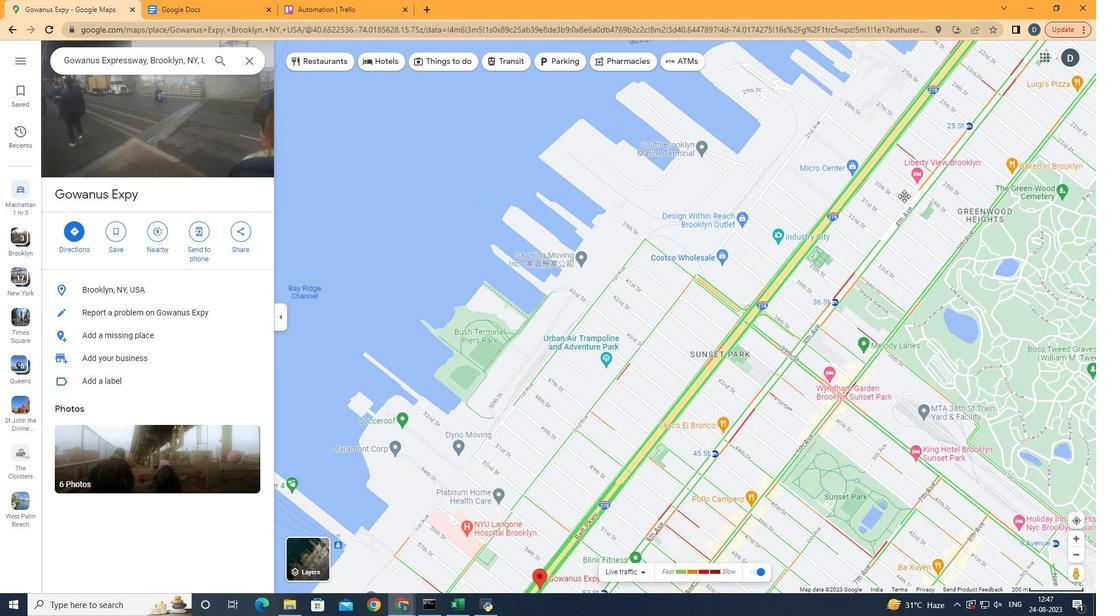 
Action: Mouse moved to (947, 99)
Screenshot: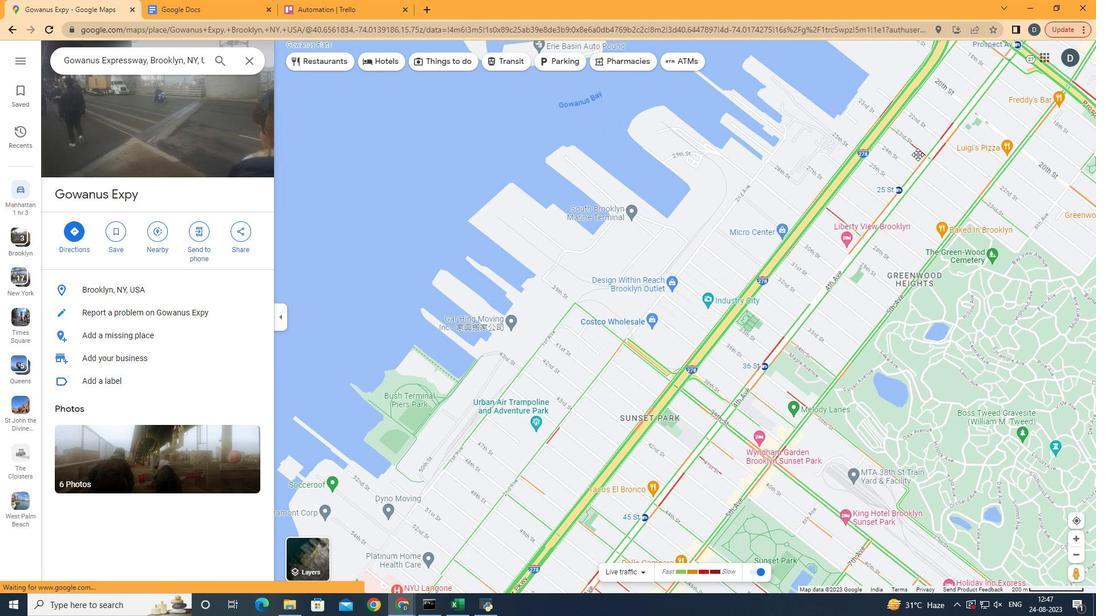 
Action: Mouse pressed left at (947, 99)
Screenshot: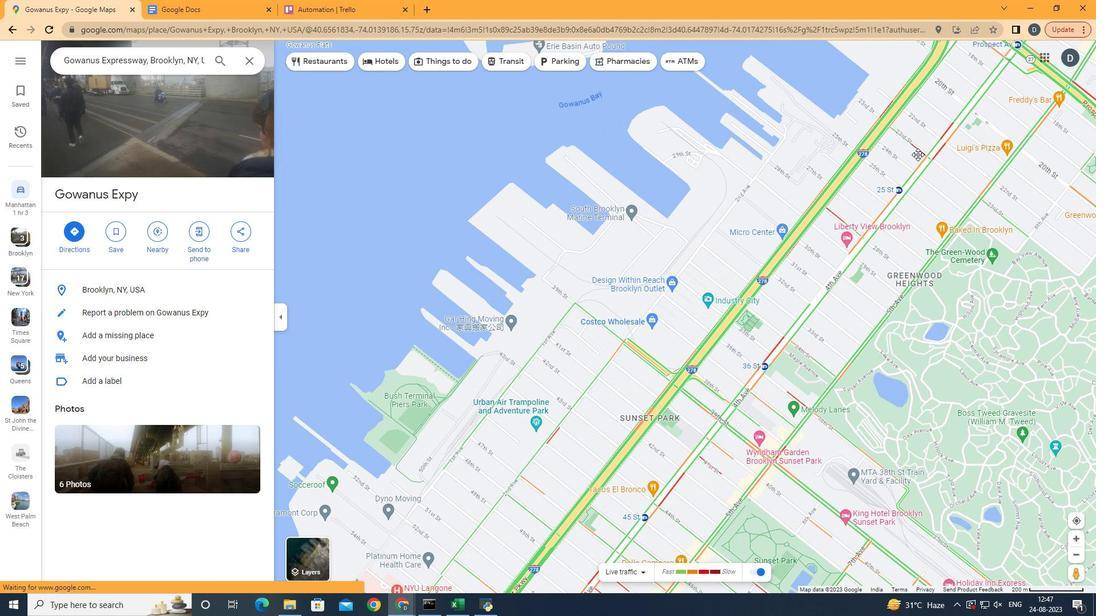 
Action: Mouse moved to (690, 491)
Screenshot: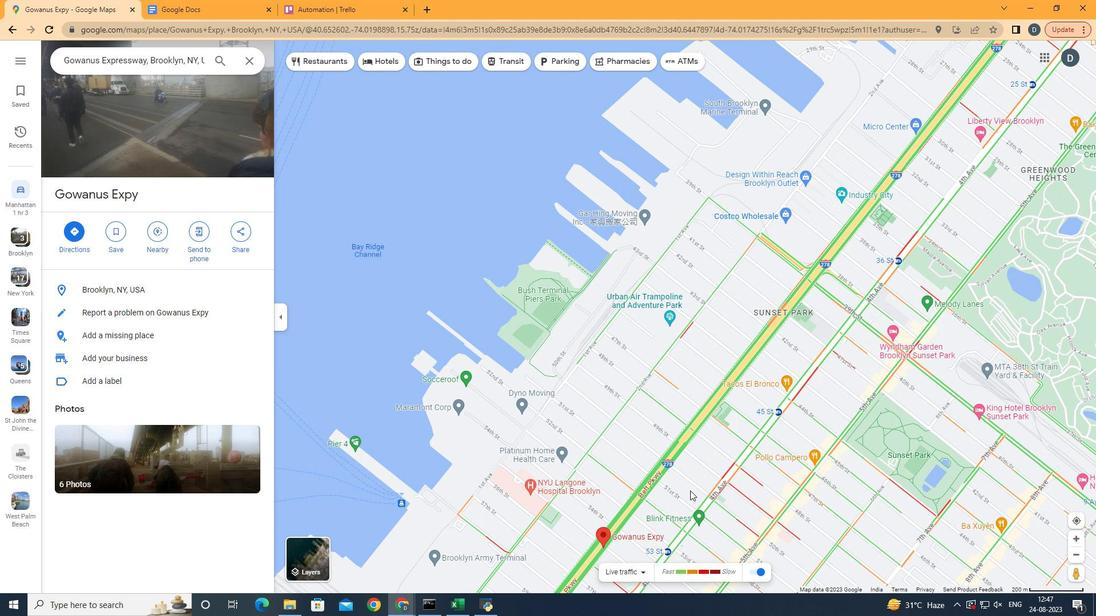 
Action: Mouse pressed left at (690, 491)
Screenshot: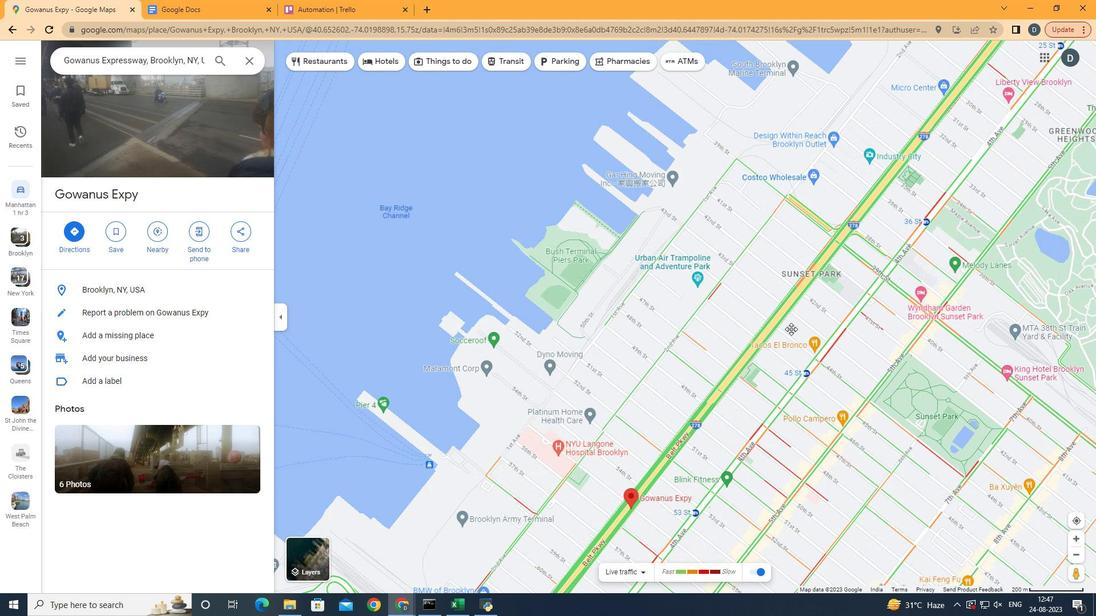 
Action: Mouse moved to (806, 268)
Screenshot: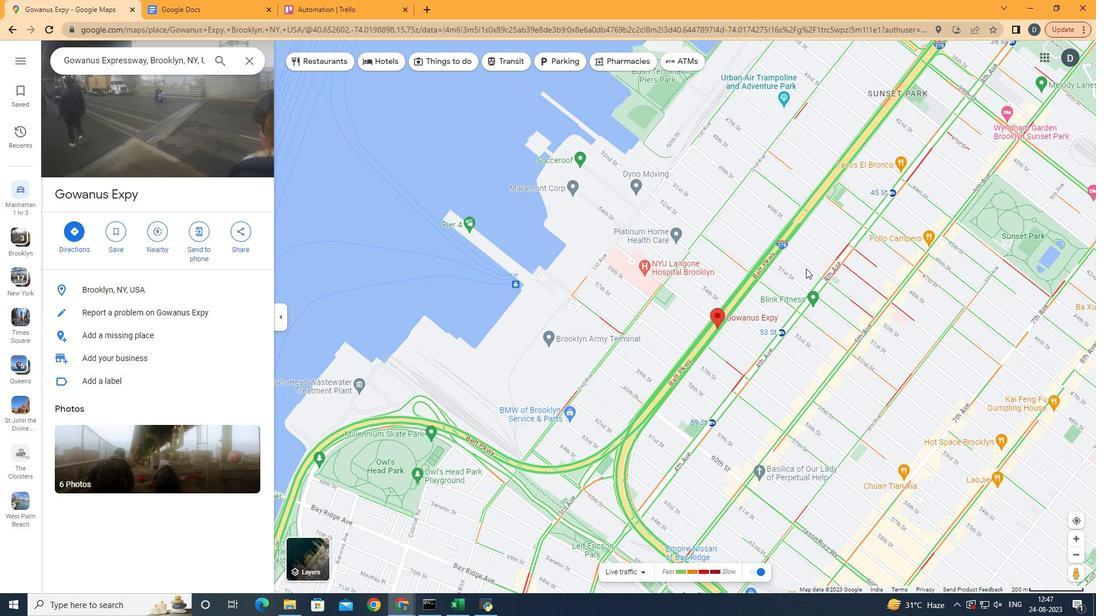 
